 Task: Open Card Webinar Planning in Board Customer Retention Program Strategy and Execution to Workspace Customer Relationship Management and add a team member Softage.2@softage.net, a label Orange, a checklist Creative Writing, an attachment from Trello, a color Orange and finally, add a card description 'Finalize budget for upcoming project' and a comment 'This task presents an opportunity to demonstrate our communication and collaboration skills, working effectively with others to achieve a common goal.'. Add a start date 'Jan 12, 1900' with a due date 'Jan 19, 1900'
Action: Mouse moved to (89, 281)
Screenshot: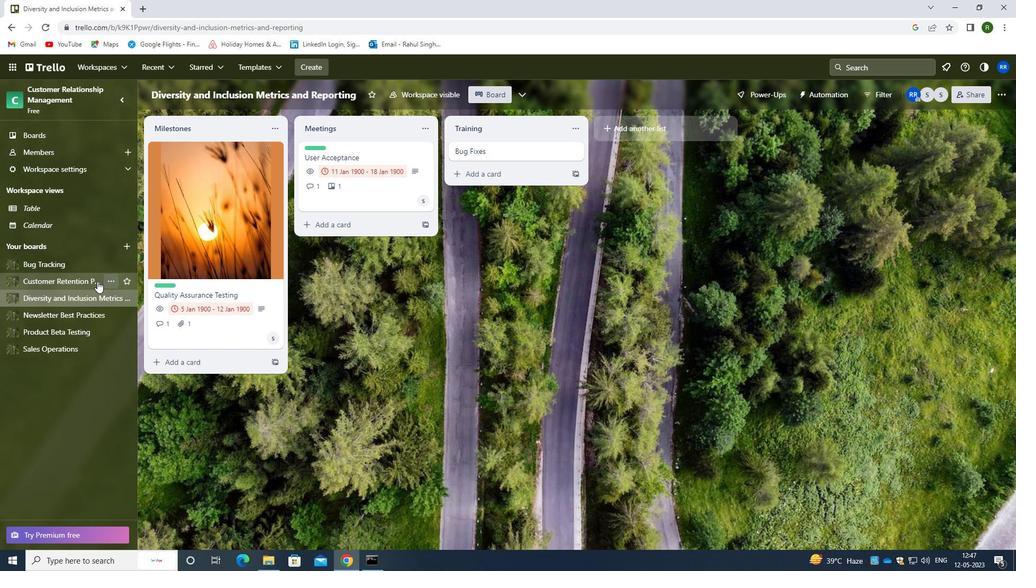 
Action: Mouse pressed left at (89, 281)
Screenshot: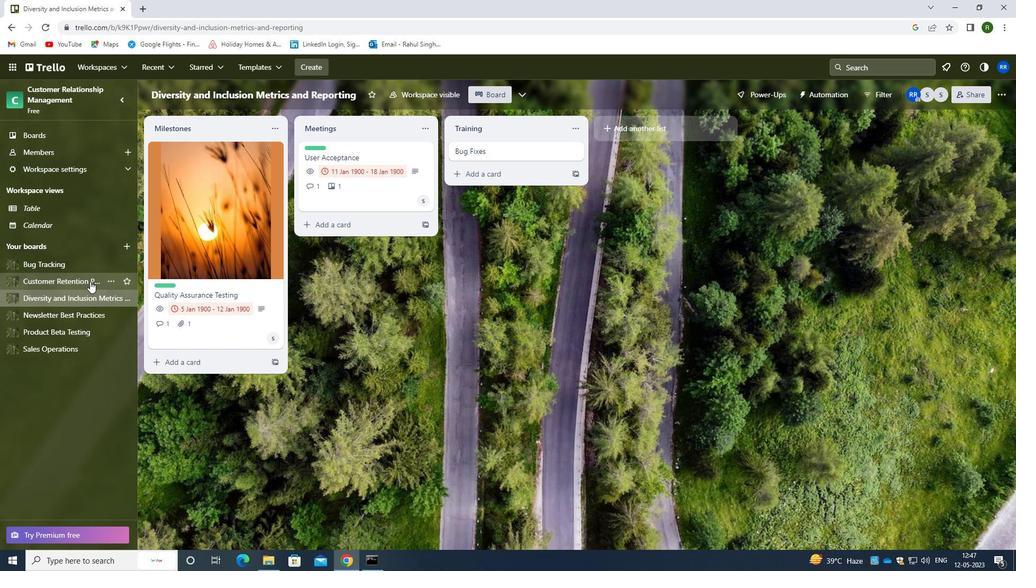 
Action: Mouse moved to (425, 151)
Screenshot: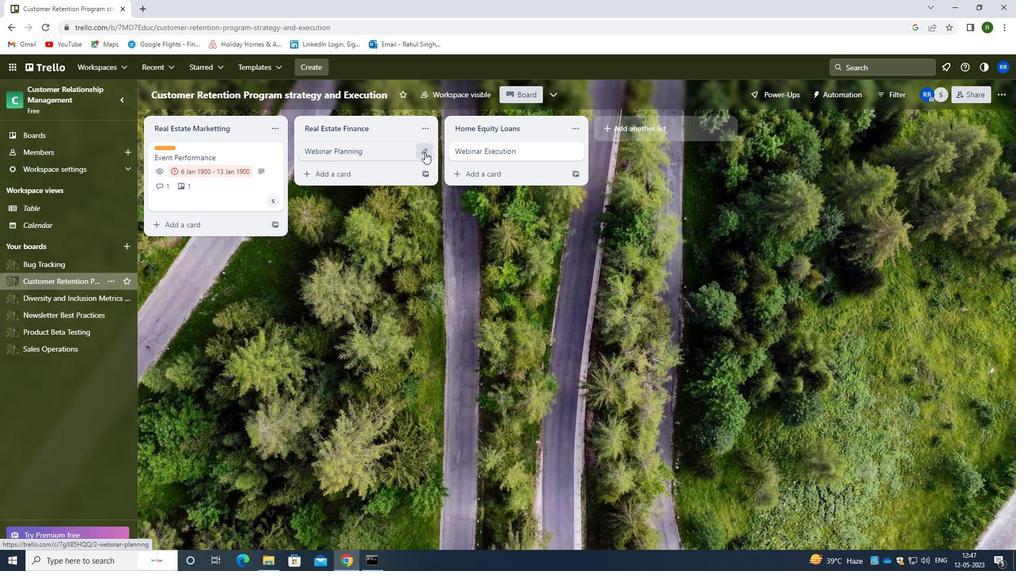 
Action: Mouse pressed left at (425, 151)
Screenshot: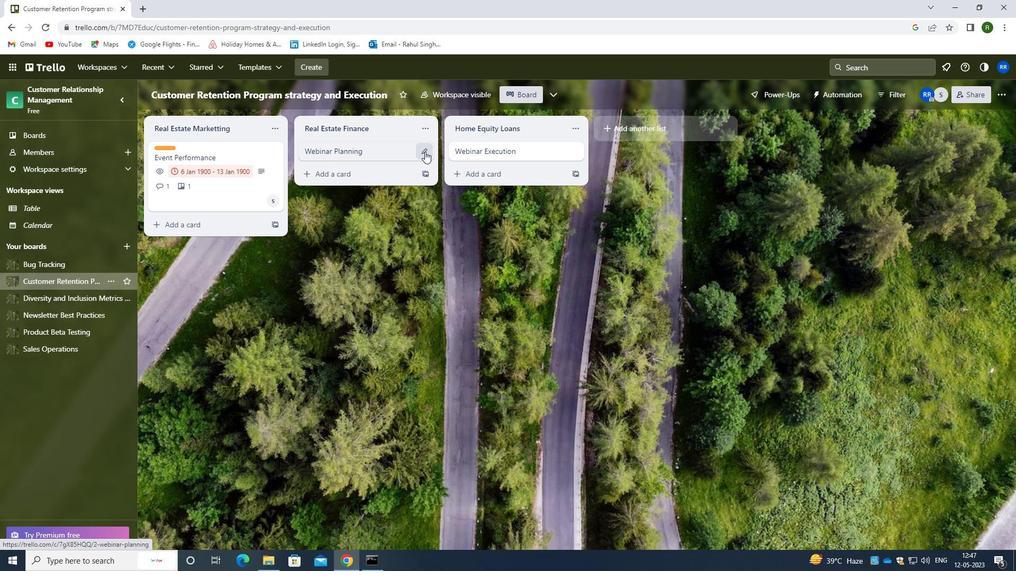 
Action: Mouse moved to (471, 150)
Screenshot: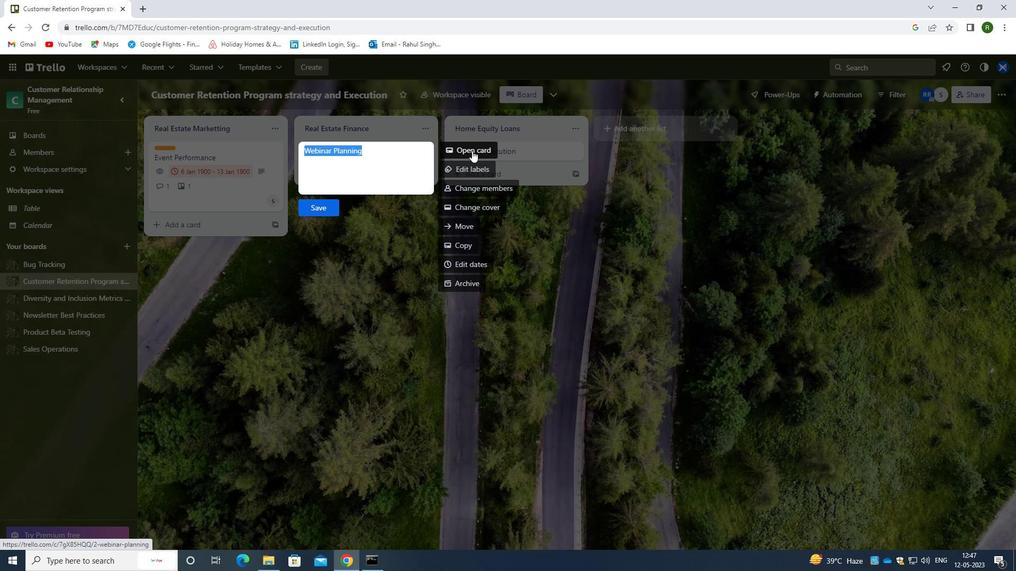 
Action: Mouse pressed left at (471, 150)
Screenshot: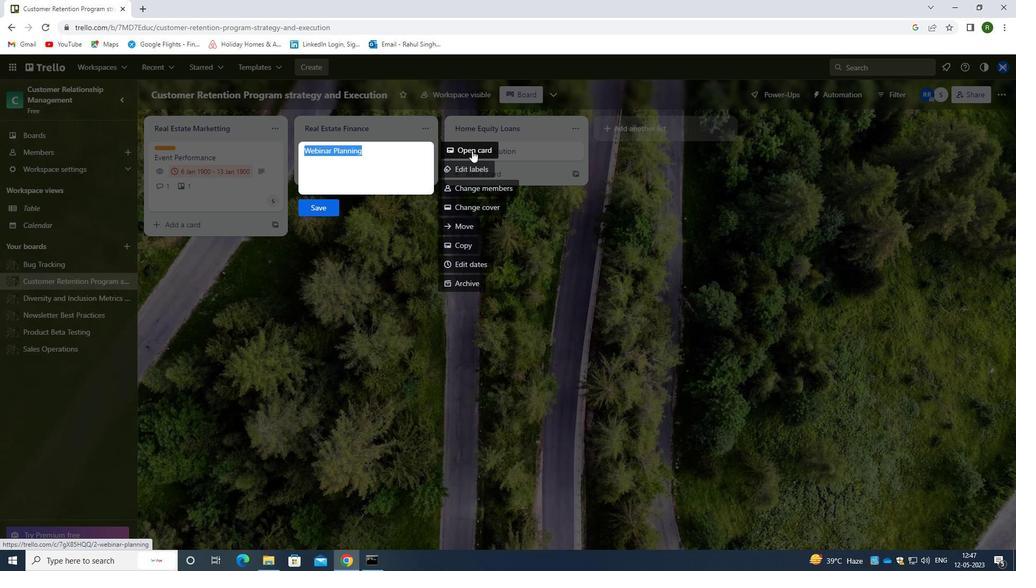 
Action: Mouse moved to (649, 191)
Screenshot: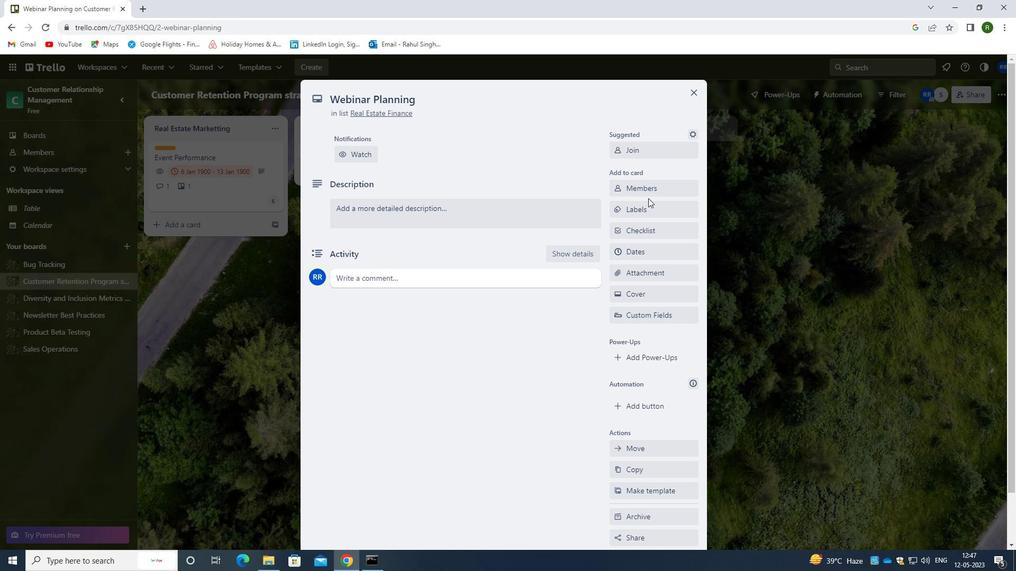
Action: Mouse pressed left at (649, 191)
Screenshot: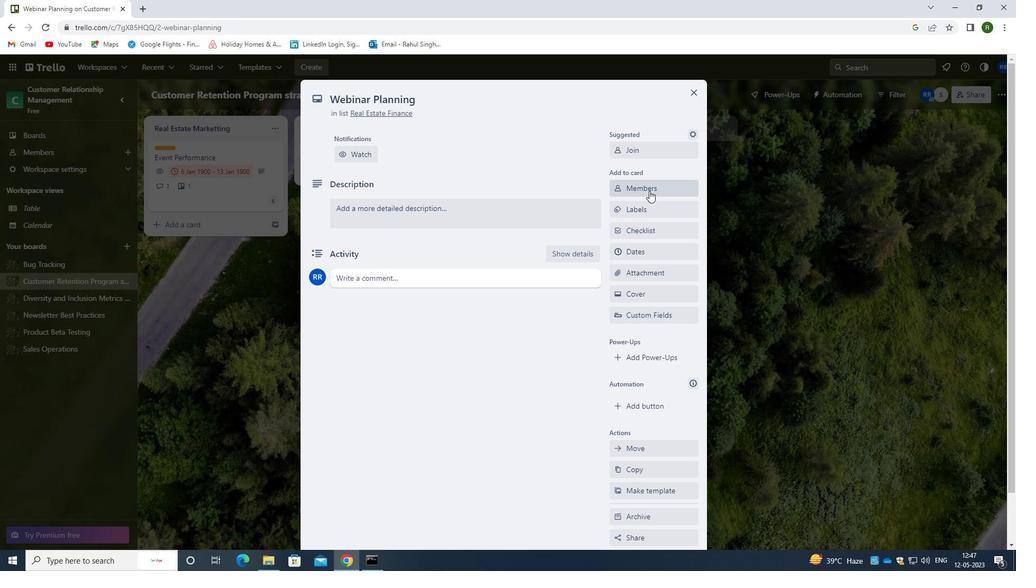 
Action: Mouse moved to (663, 240)
Screenshot: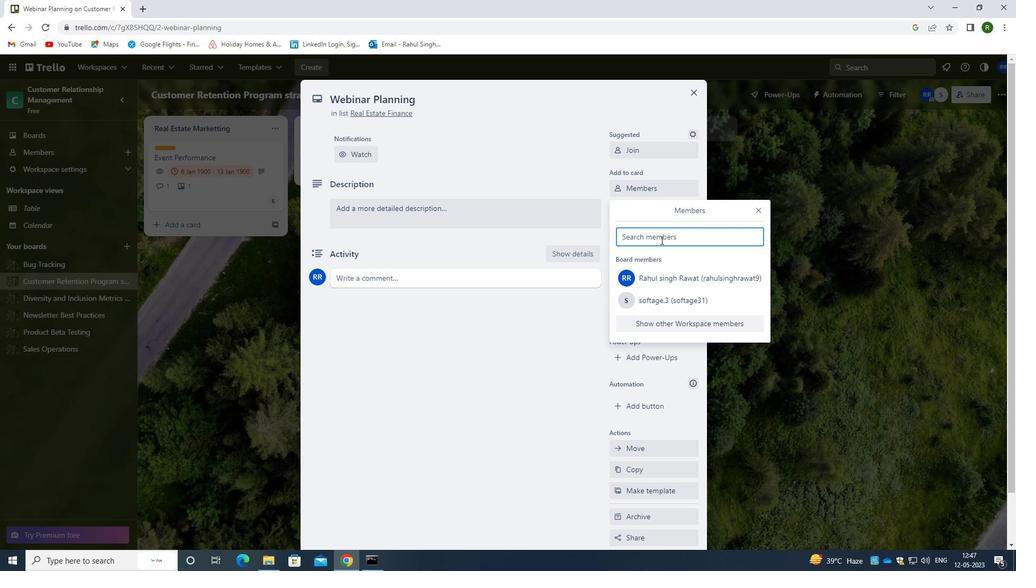 
Action: Key pressed <Key.caps_lock>s<Key.caps_lock>oftage.3<Key.shift>@SOFTAGE.NET
Screenshot: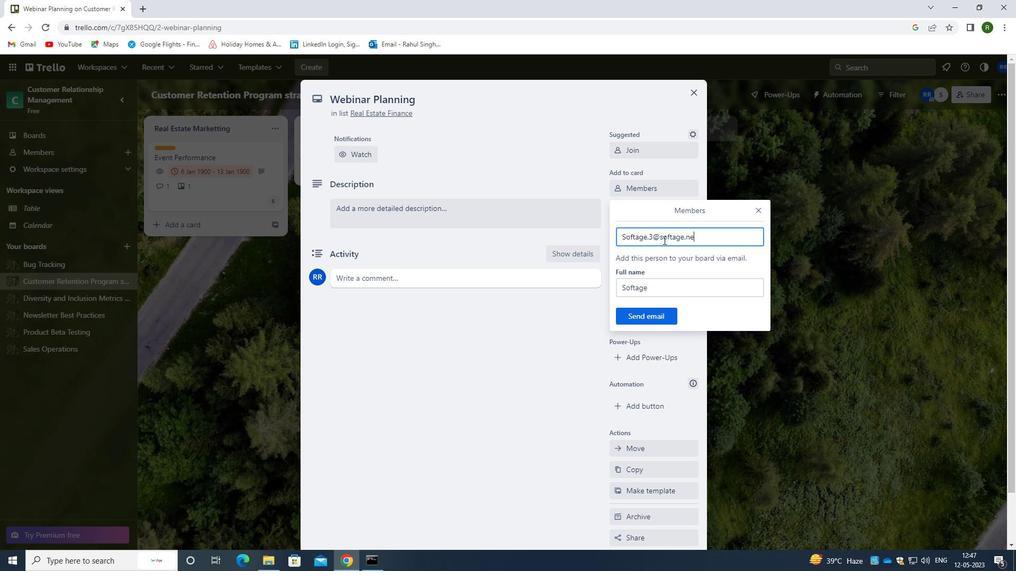 
Action: Mouse moved to (648, 324)
Screenshot: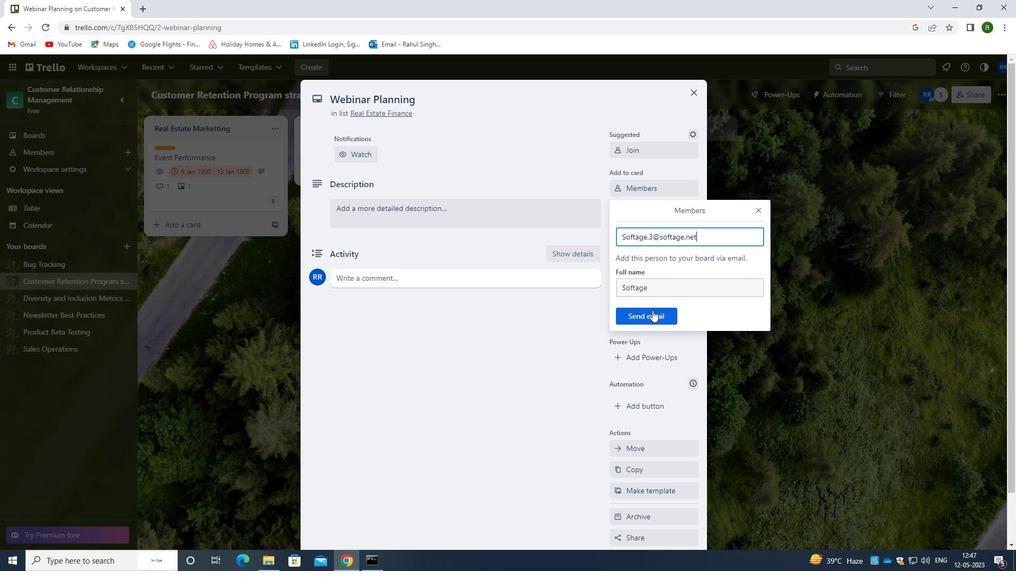 
Action: Mouse pressed left at (648, 324)
Screenshot: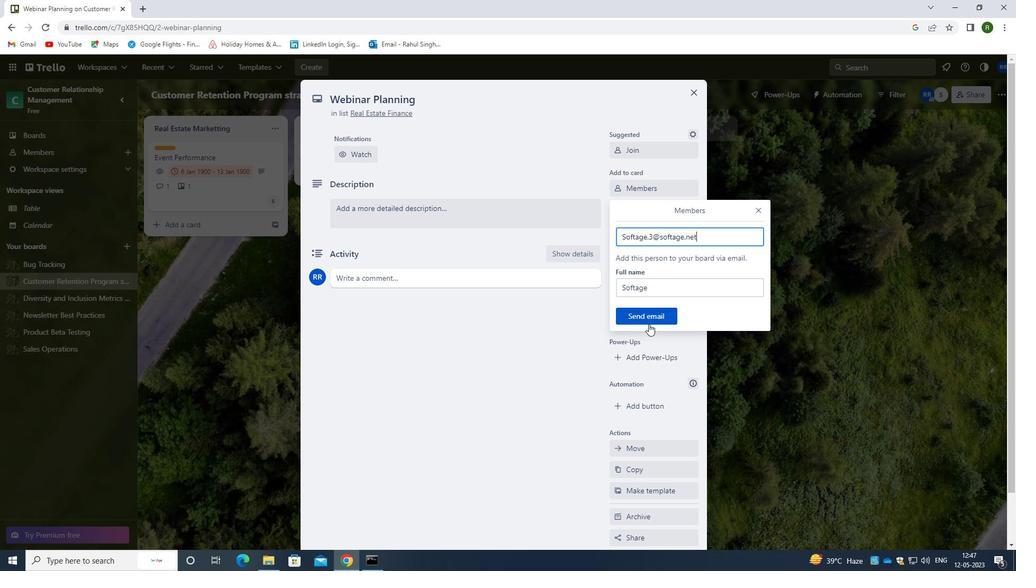 
Action: Mouse moved to (644, 208)
Screenshot: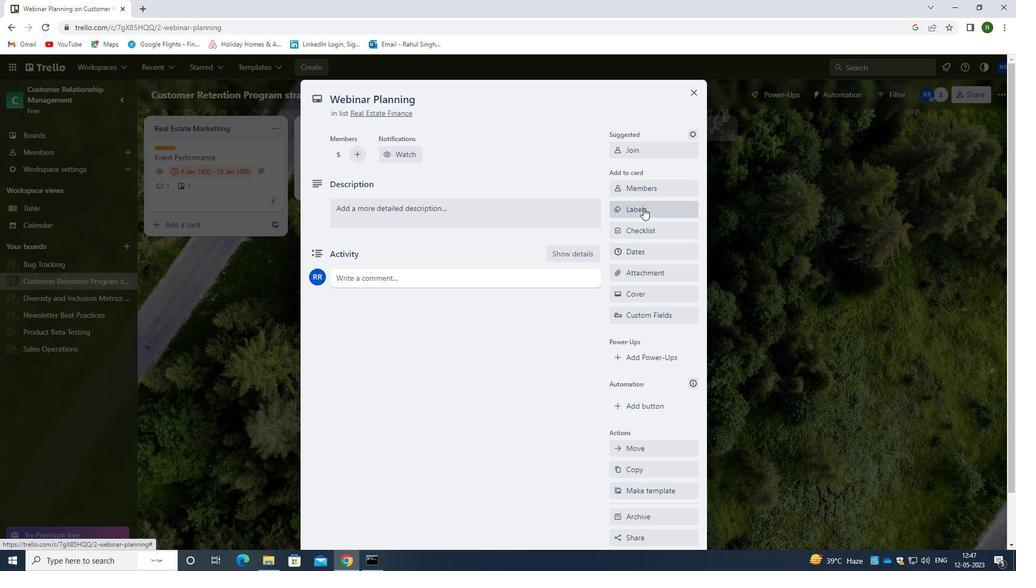
Action: Mouse pressed left at (644, 208)
Screenshot: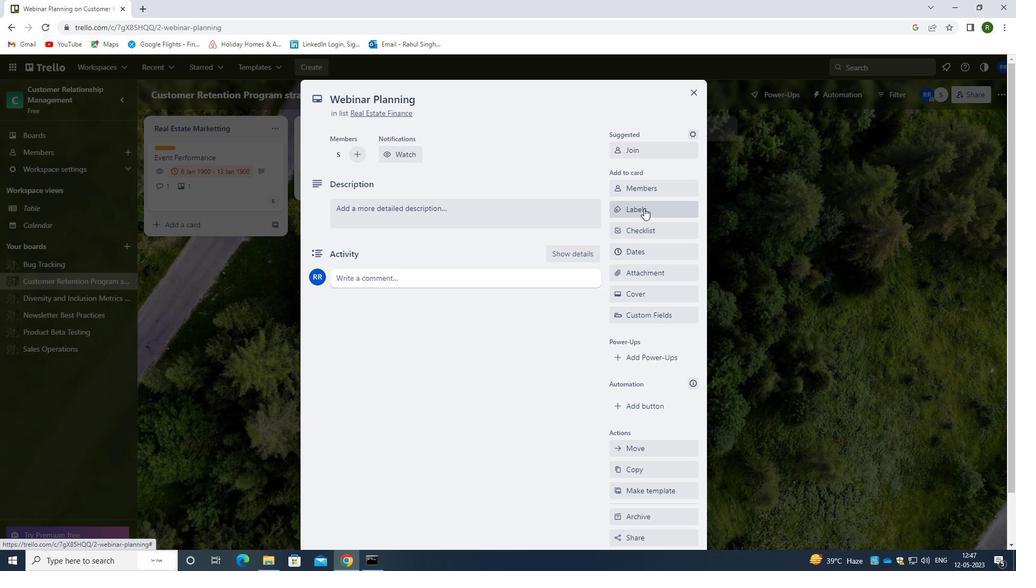 
Action: Mouse moved to (644, 209)
Screenshot: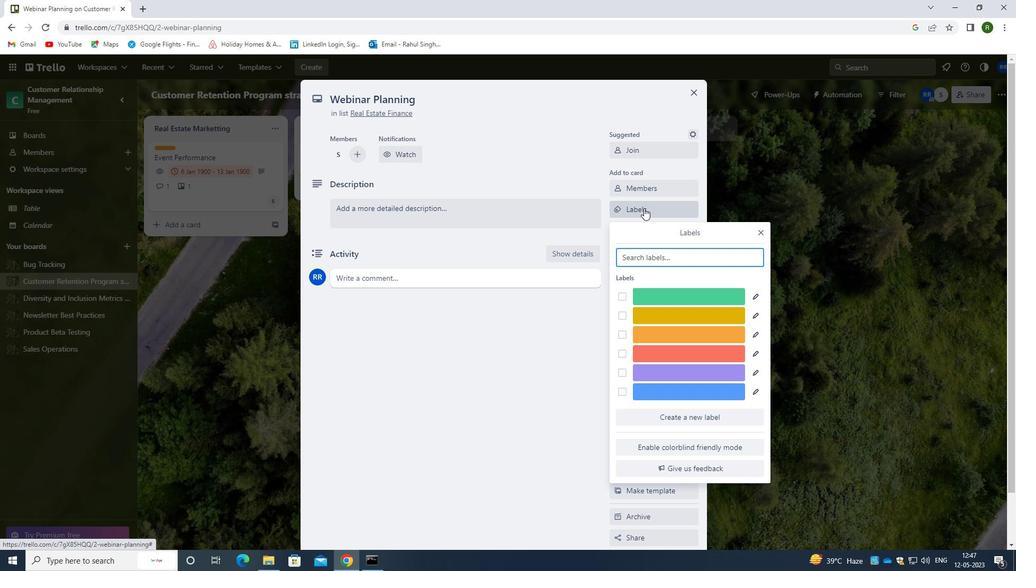 
Action: Key pressed ORANGE
Screenshot: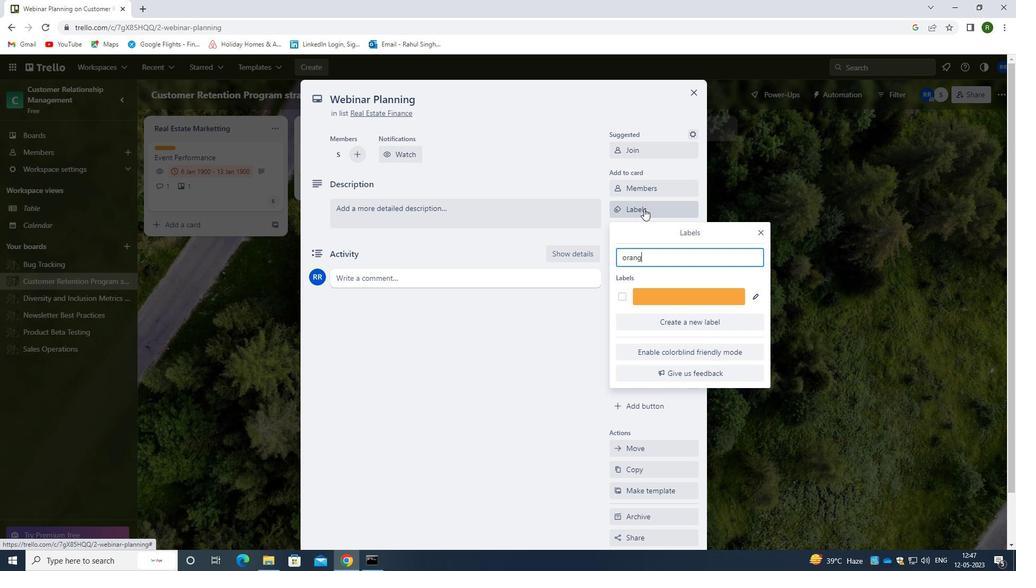 
Action: Mouse moved to (618, 295)
Screenshot: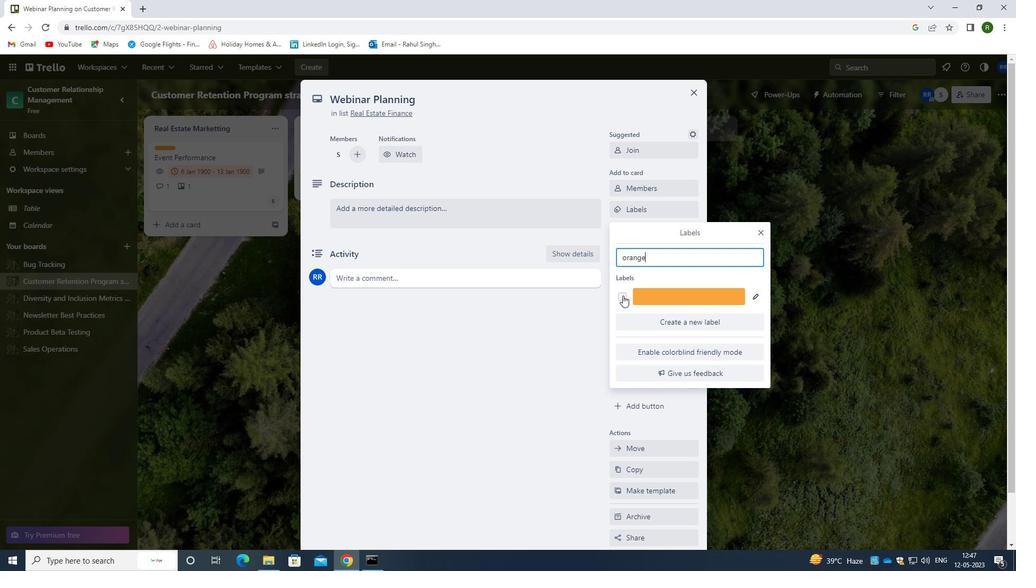 
Action: Mouse pressed left at (618, 295)
Screenshot: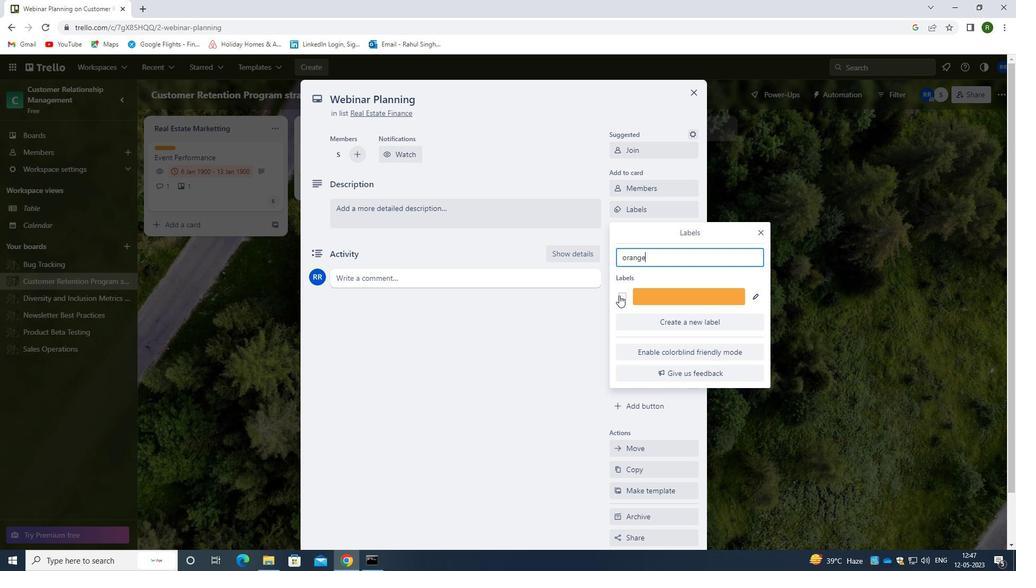 
Action: Mouse moved to (580, 338)
Screenshot: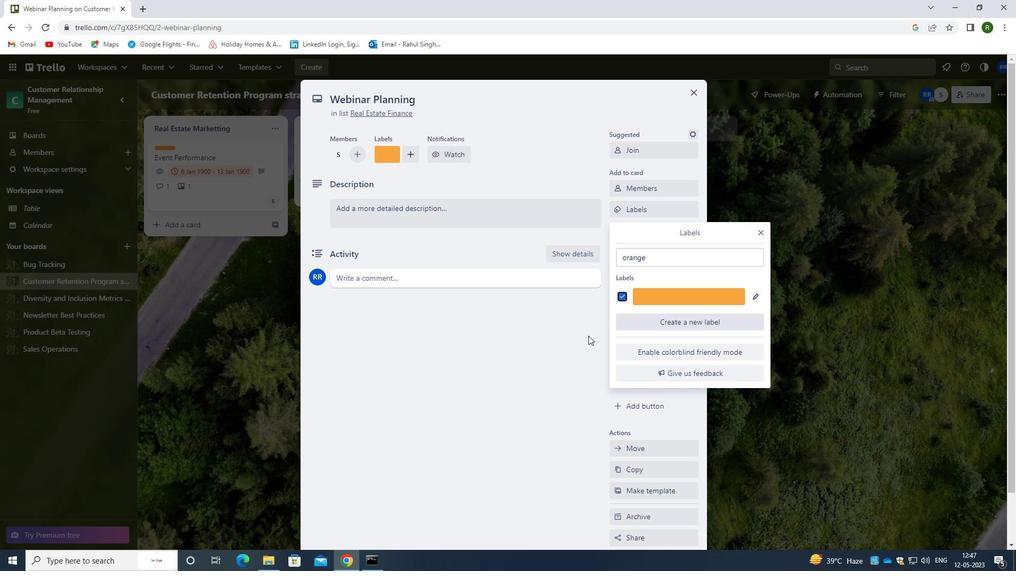 
Action: Mouse pressed left at (580, 338)
Screenshot: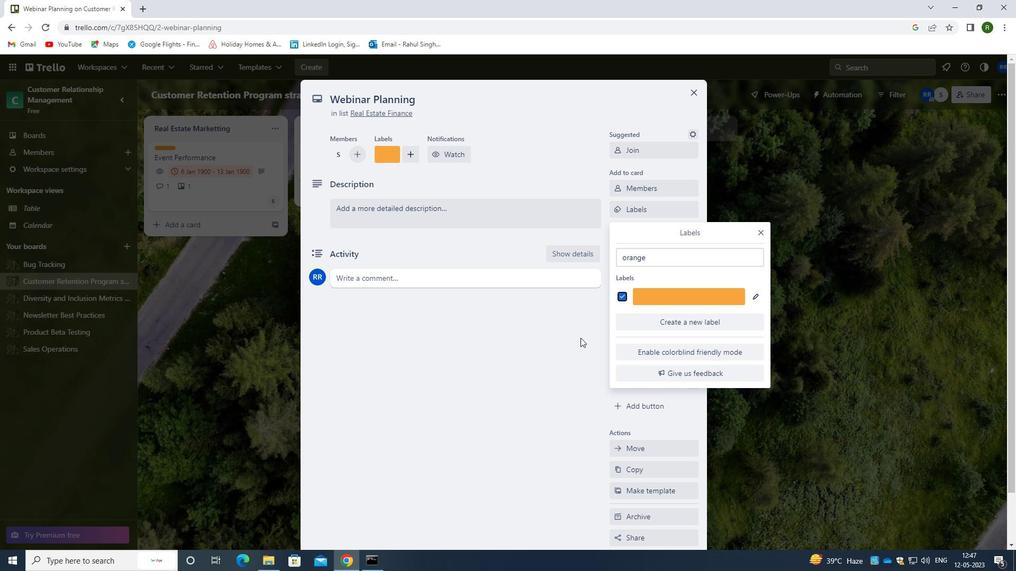 
Action: Mouse moved to (653, 230)
Screenshot: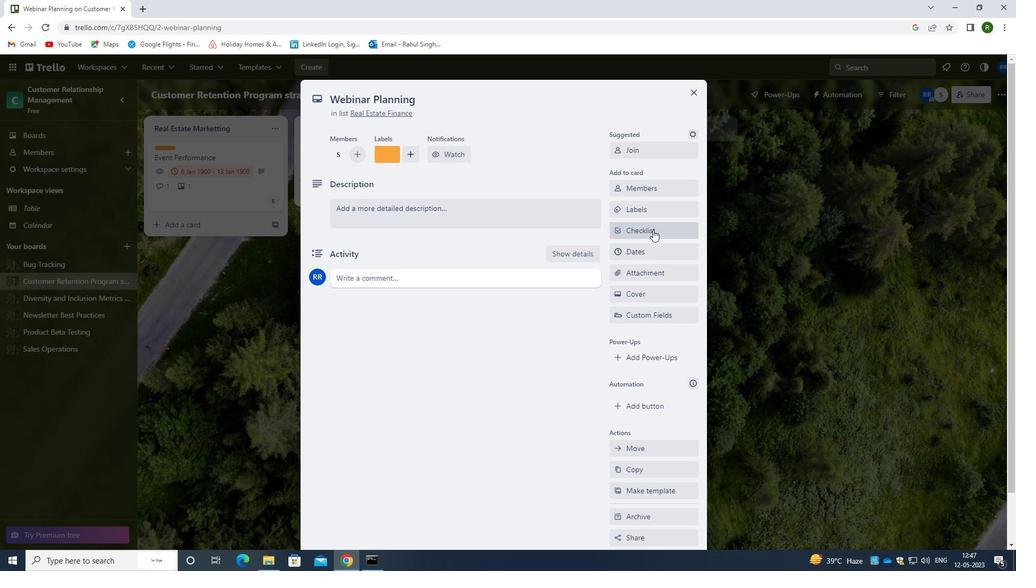 
Action: Mouse pressed left at (653, 230)
Screenshot: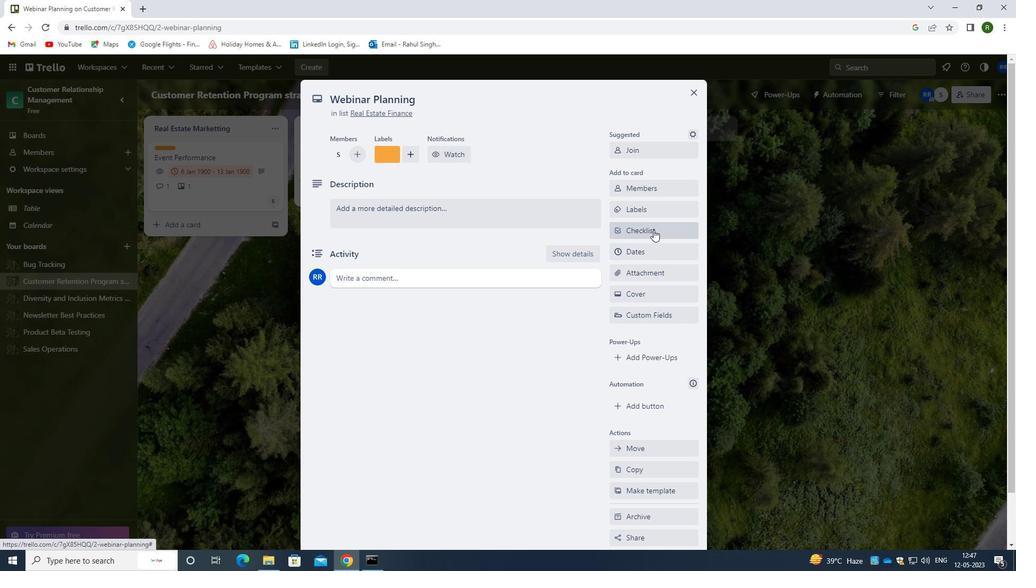 
Action: Mouse moved to (645, 247)
Screenshot: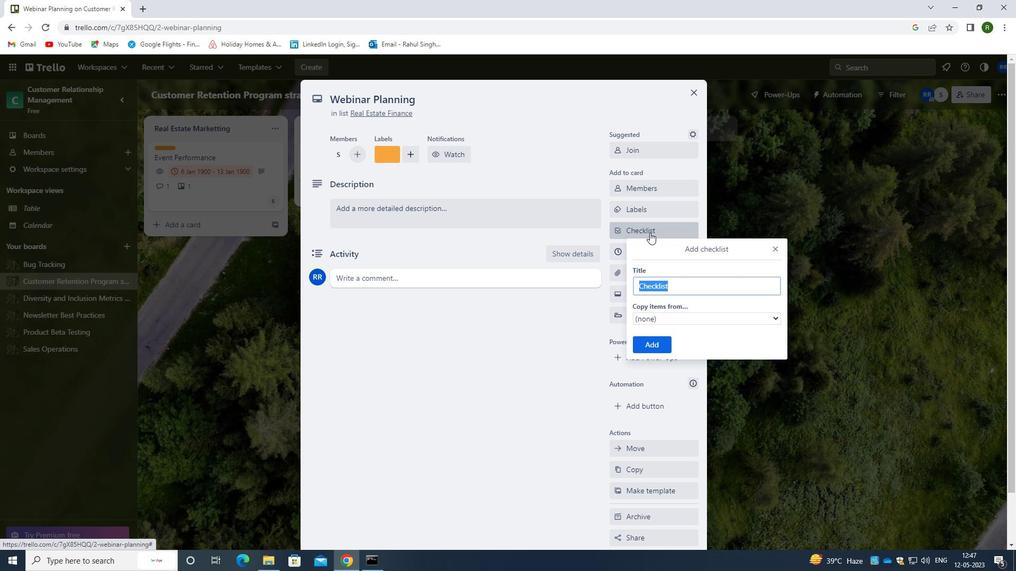 
Action: Key pressed <Key.backspace><Key.shift>CREATIVE<Key.space><Key.shift>WRITING
Screenshot: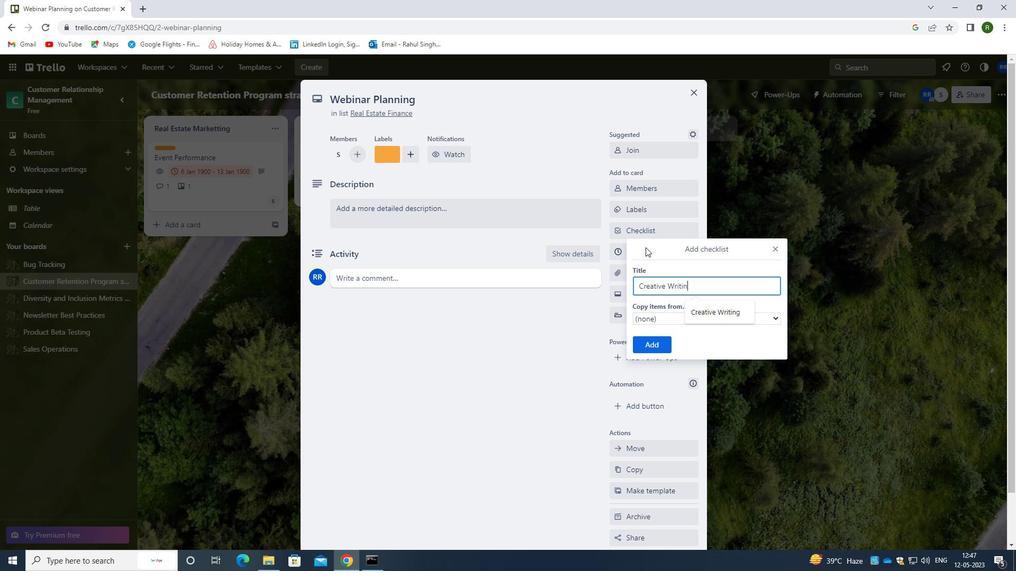 
Action: Mouse moved to (657, 344)
Screenshot: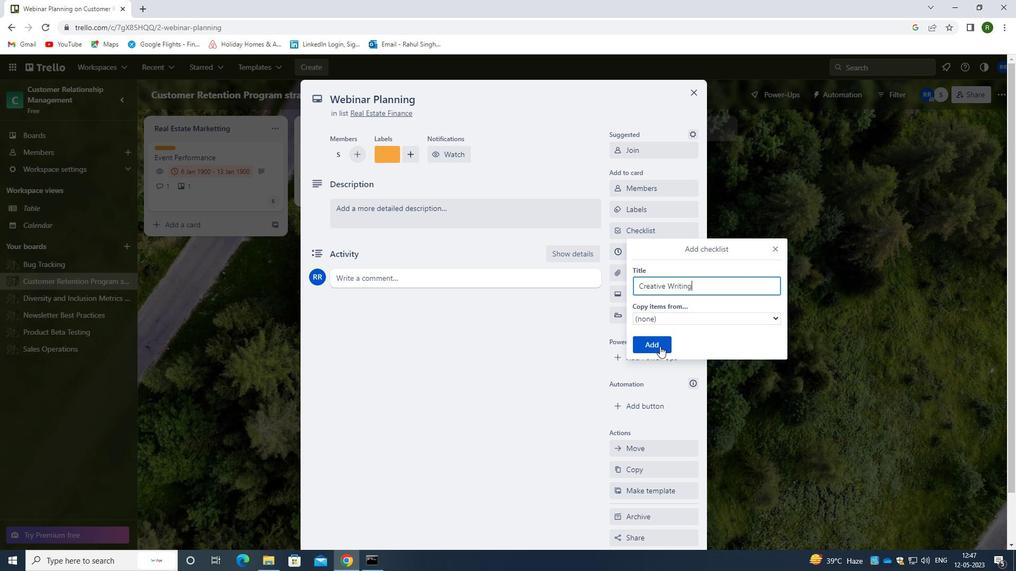 
Action: Mouse pressed left at (657, 344)
Screenshot: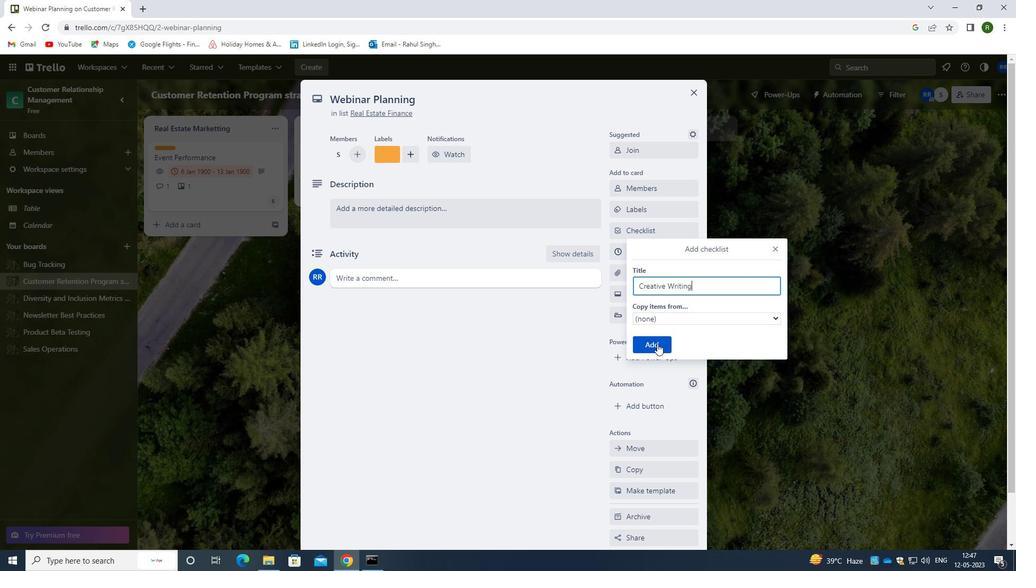 
Action: Mouse moved to (646, 270)
Screenshot: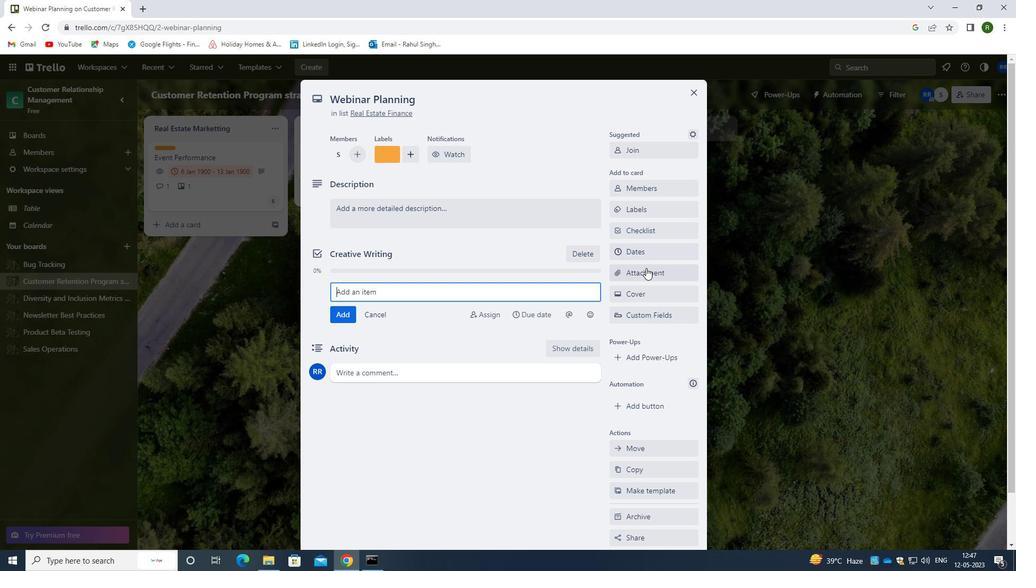 
Action: Mouse pressed left at (646, 270)
Screenshot: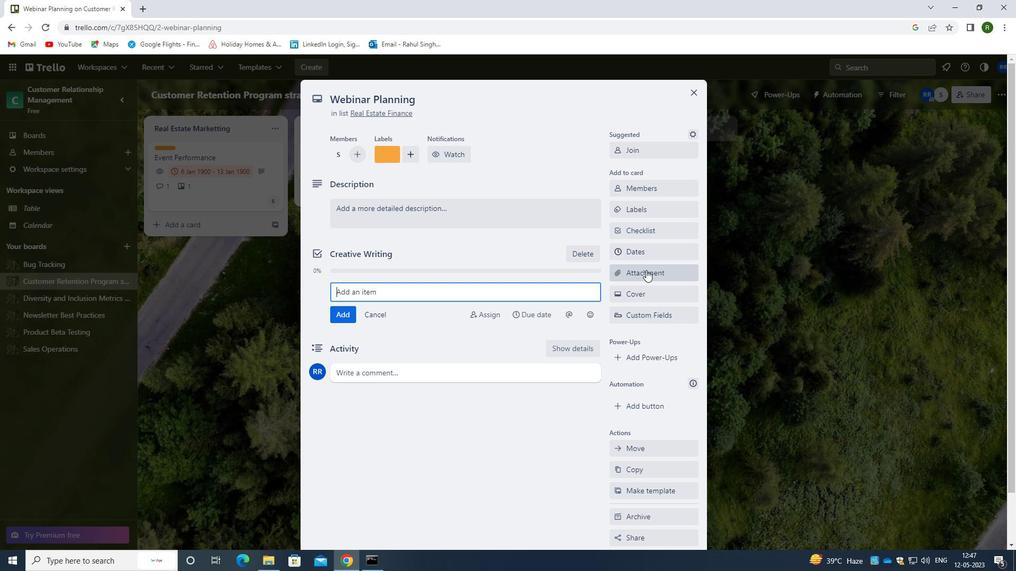 
Action: Mouse moved to (647, 338)
Screenshot: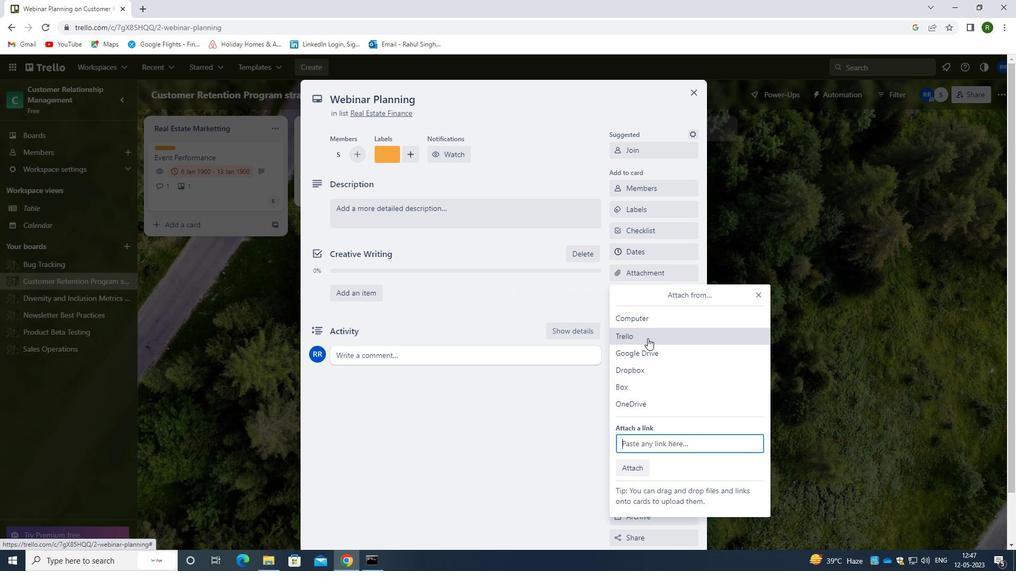 
Action: Mouse pressed left at (647, 338)
Screenshot: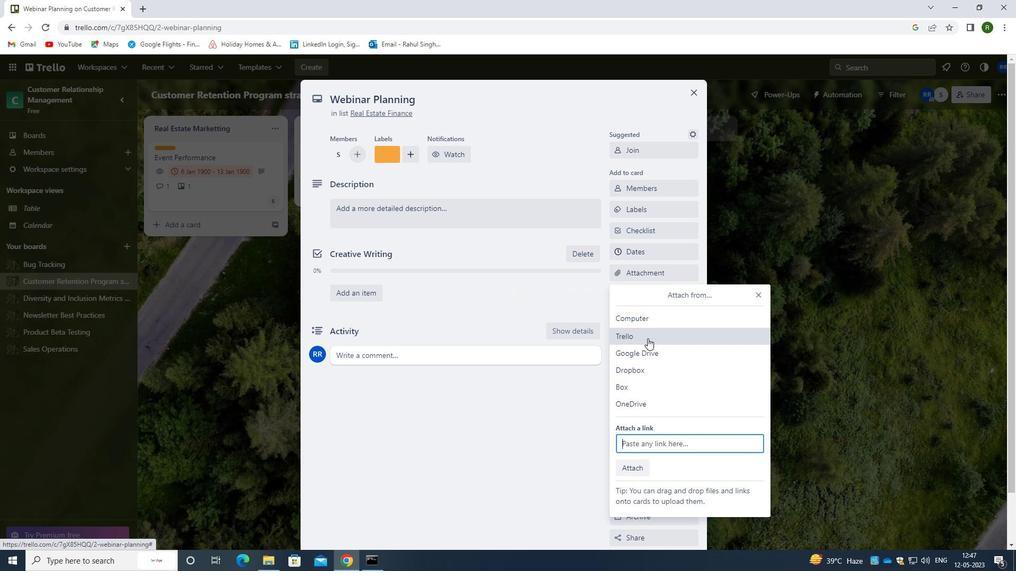 
Action: Mouse moved to (672, 501)
Screenshot: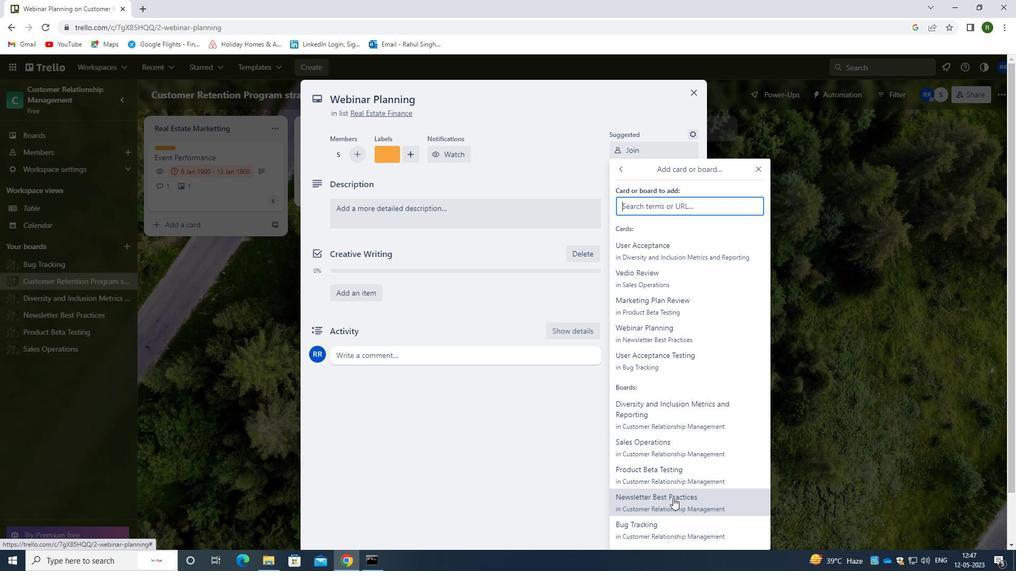 
Action: Mouse pressed left at (672, 501)
Screenshot: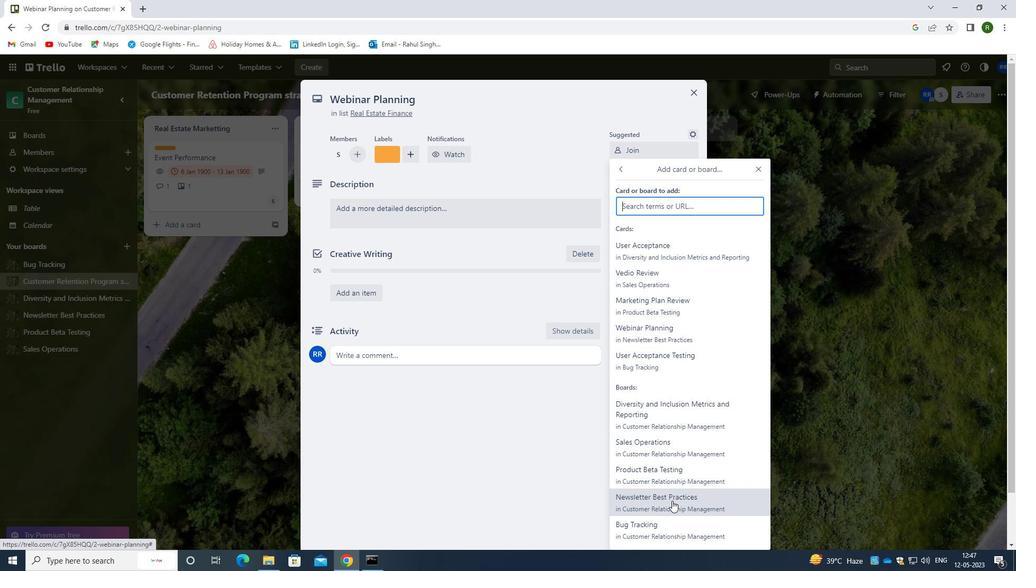 
Action: Mouse moved to (566, 323)
Screenshot: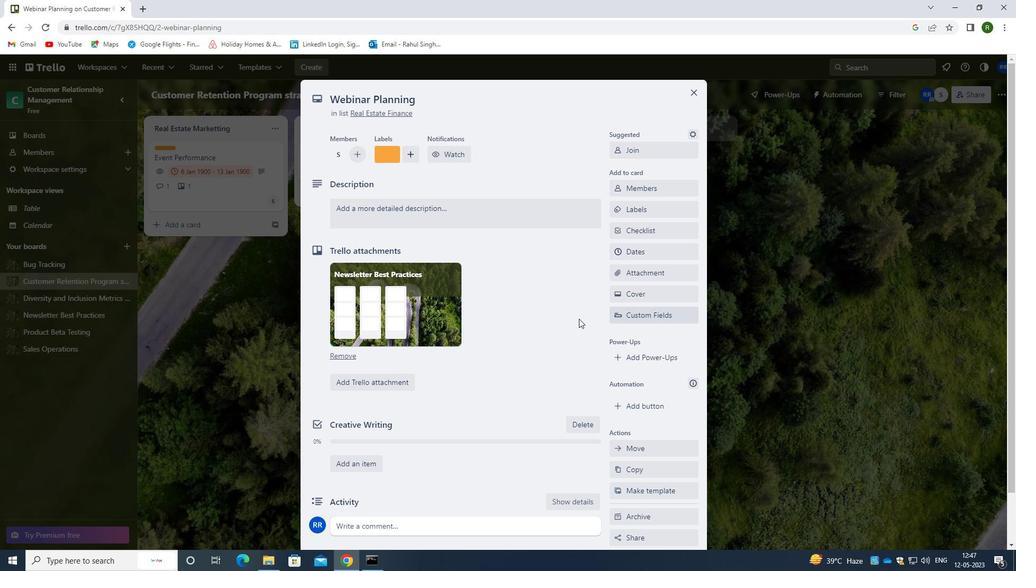
Action: Mouse scrolled (566, 323) with delta (0, 0)
Screenshot: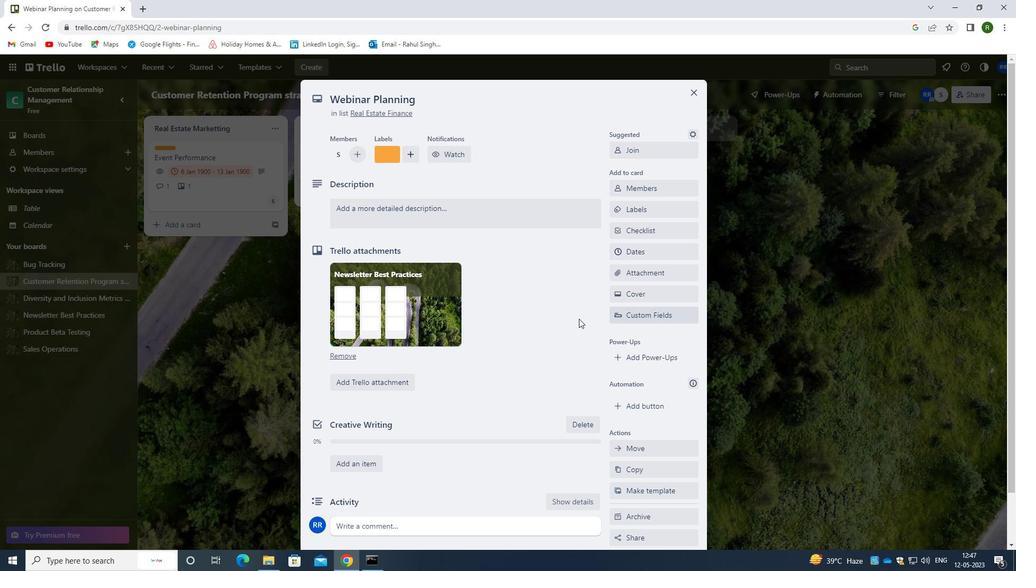
Action: Mouse moved to (549, 327)
Screenshot: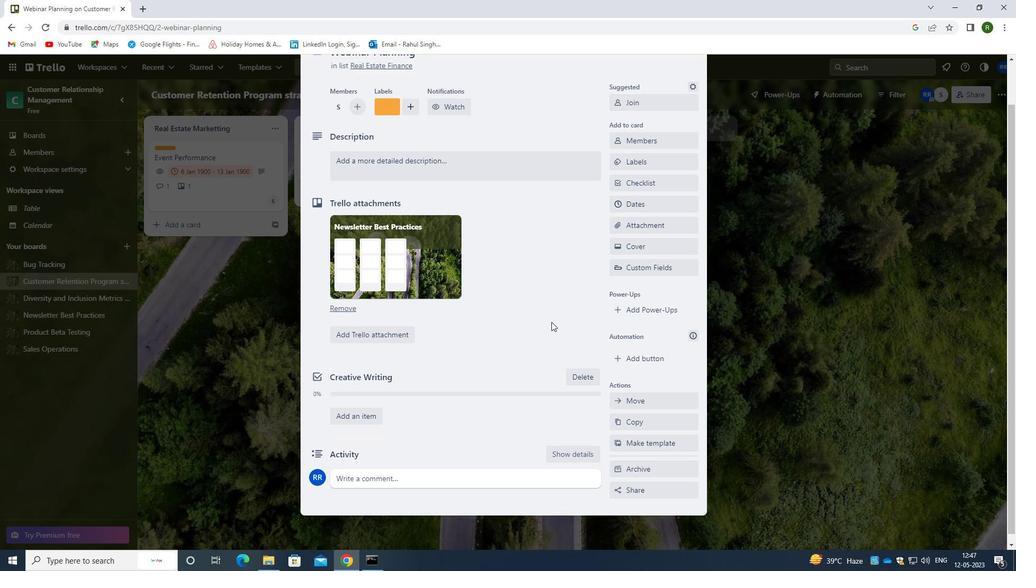 
Action: Mouse scrolled (549, 327) with delta (0, 0)
Screenshot: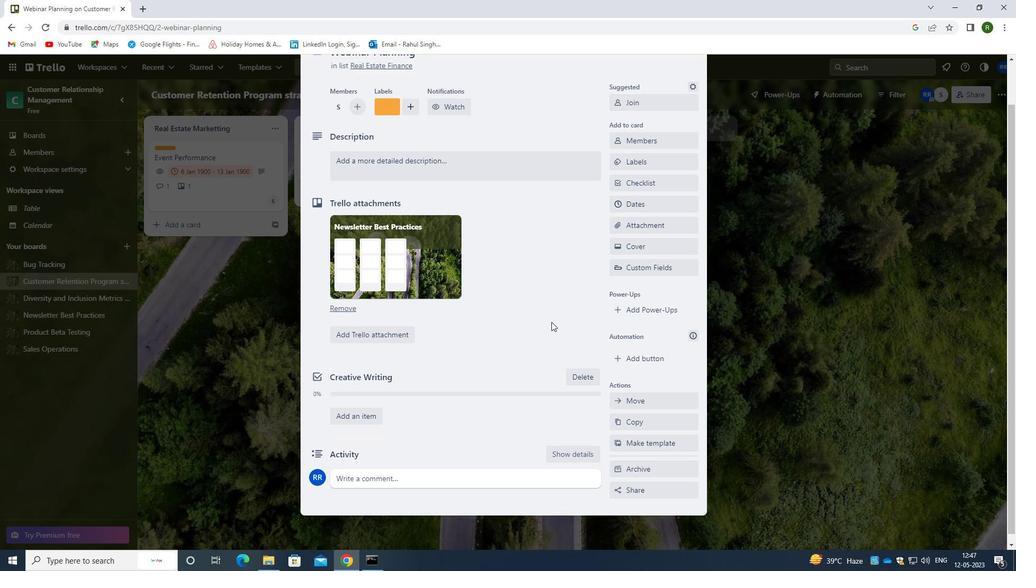 
Action: Mouse moved to (548, 327)
Screenshot: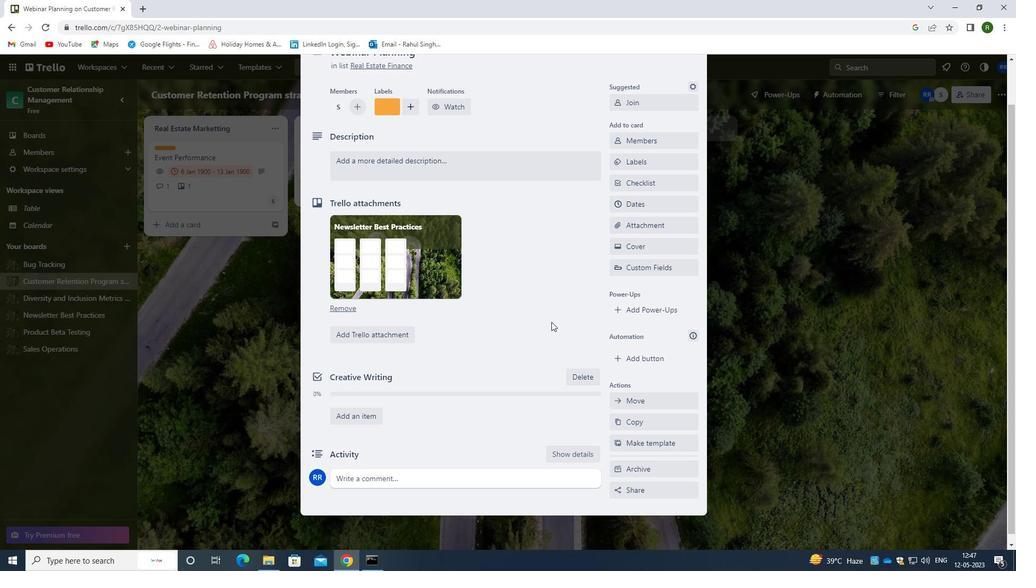 
Action: Mouse scrolled (548, 327) with delta (0, 0)
Screenshot: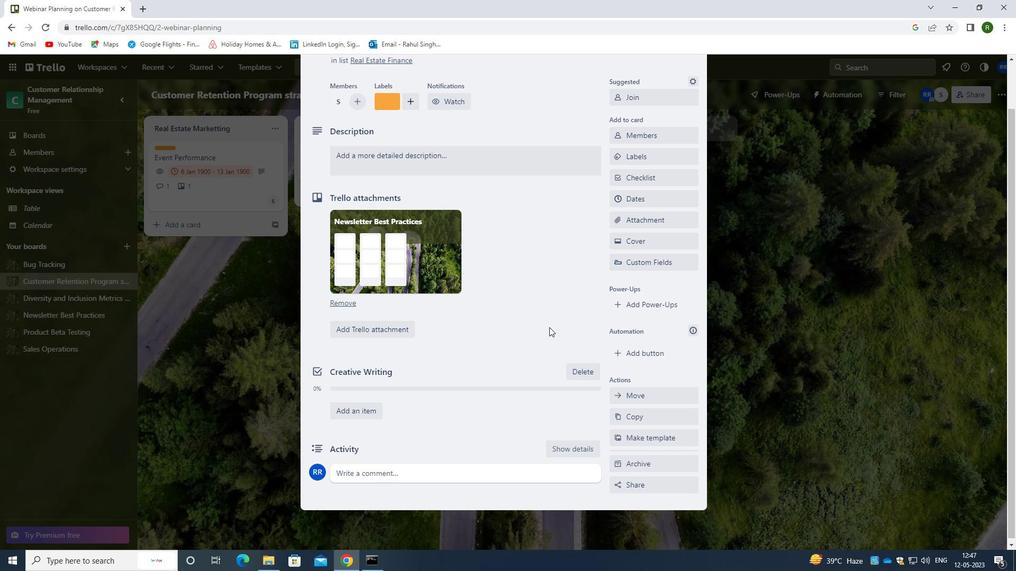 
Action: Mouse moved to (556, 262)
Screenshot: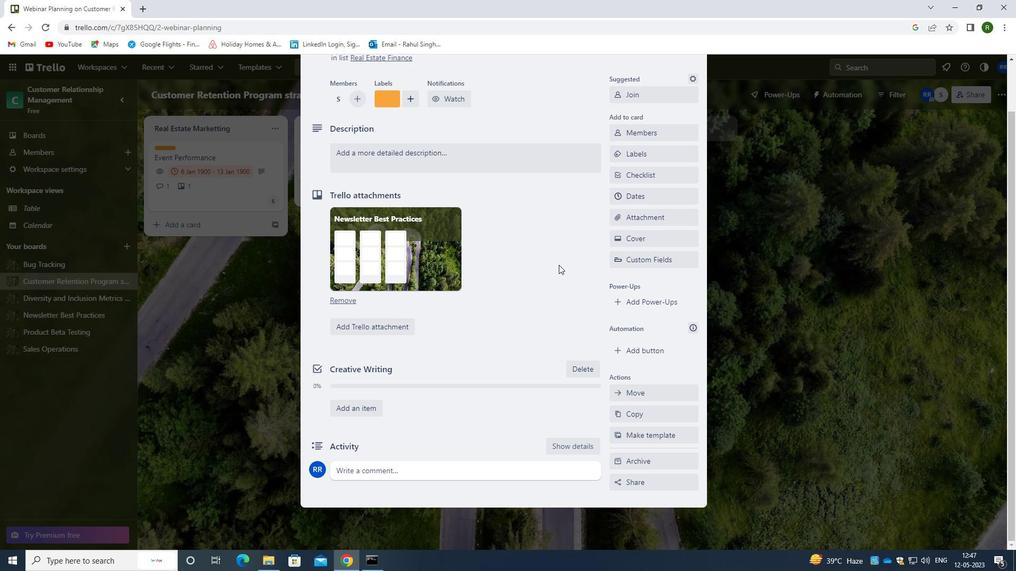 
Action: Mouse scrolled (556, 263) with delta (0, 0)
Screenshot: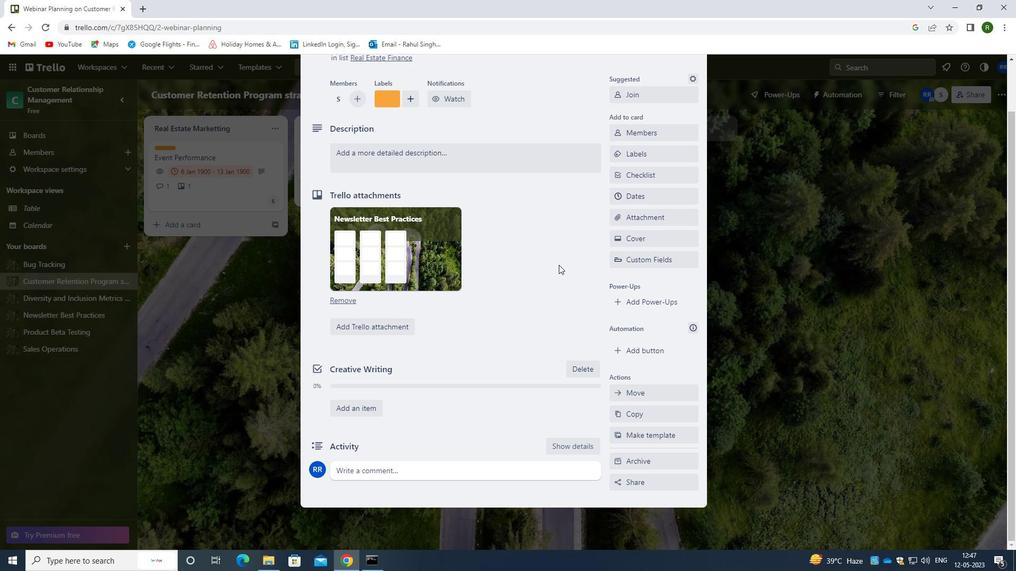 
Action: Mouse moved to (555, 262)
Screenshot: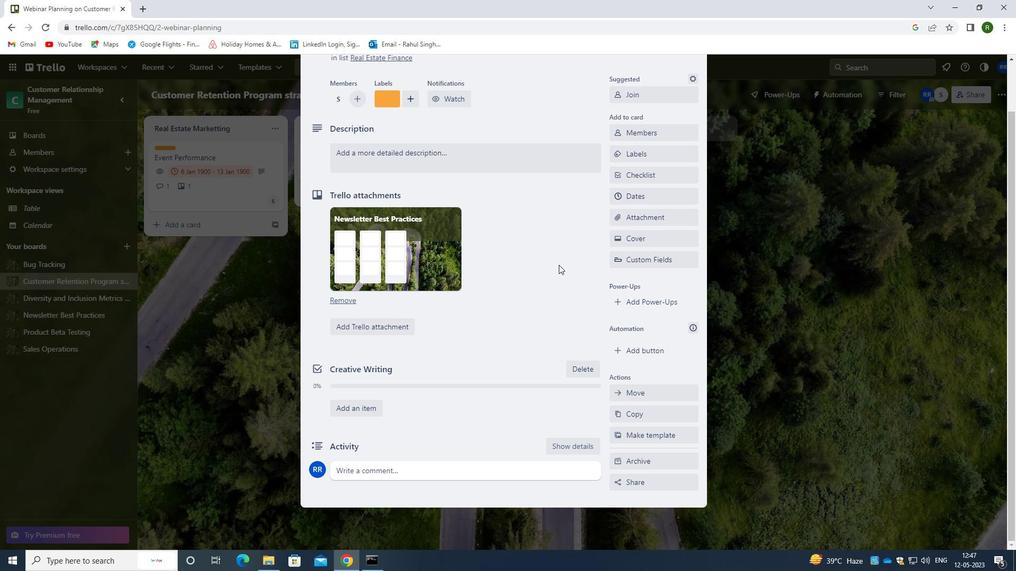 
Action: Mouse scrolled (555, 262) with delta (0, 0)
Screenshot: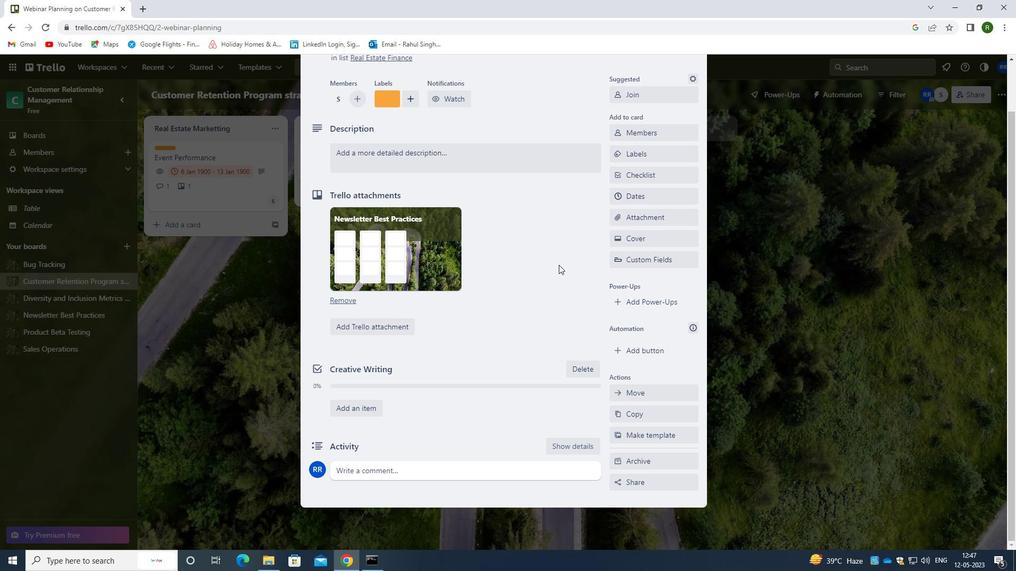 
Action: Mouse moved to (518, 209)
Screenshot: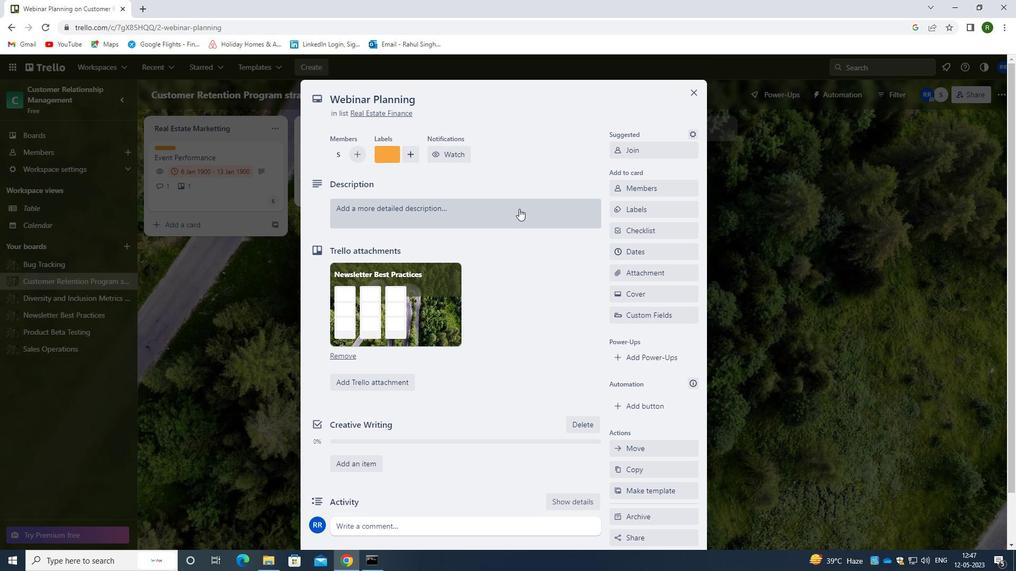 
Action: Mouse pressed left at (518, 209)
Screenshot: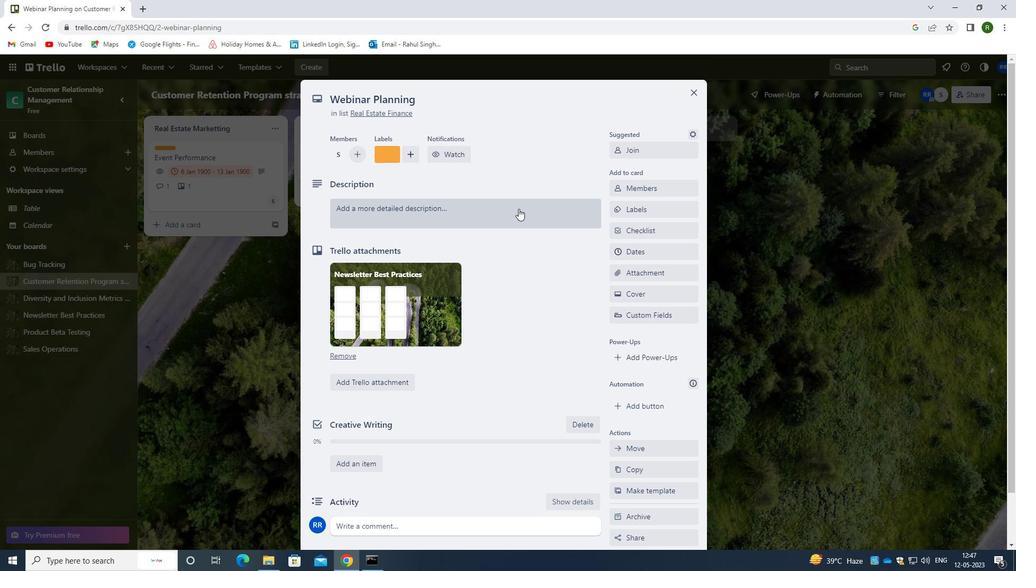 
Action: Mouse moved to (501, 272)
Screenshot: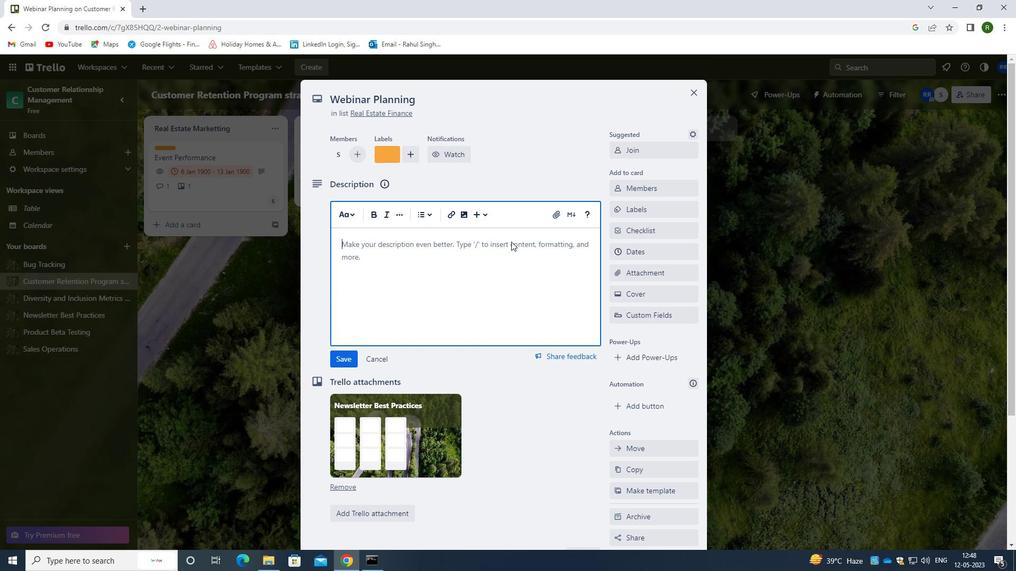 
Action: Mouse pressed left at (501, 272)
Screenshot: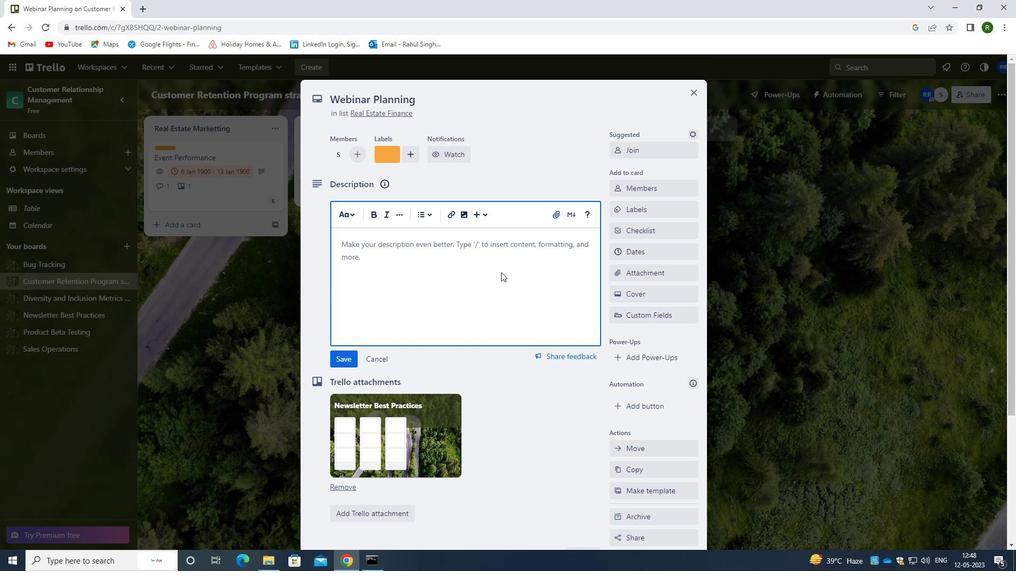 
Action: Key pressed <Key.caps_lock>F<Key.caps_lock>INALIZE<Key.space>BUDGET<Key.space>FOR<Key.space>UPCOMING<Key.space>PROJECT.
Screenshot: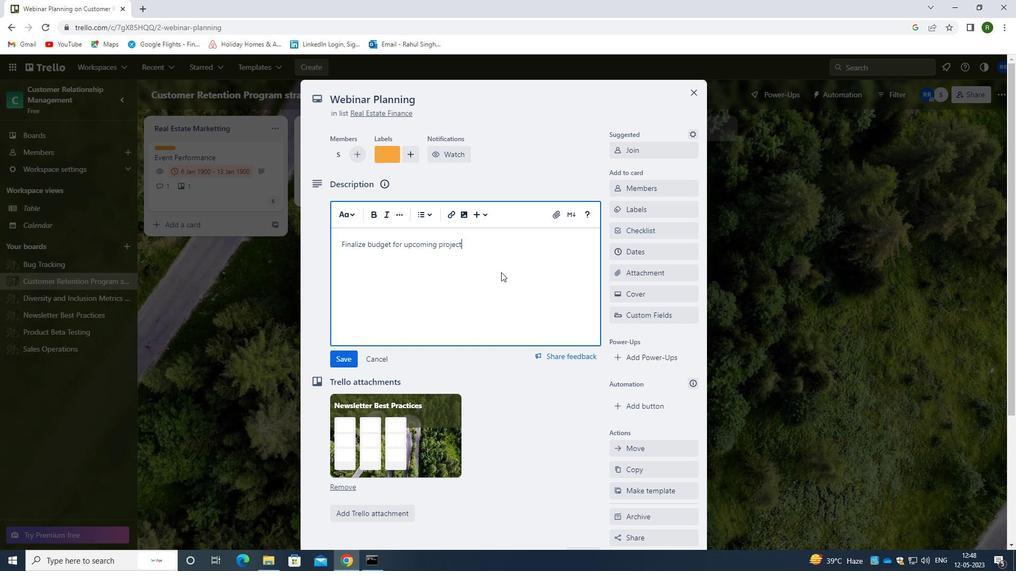 
Action: Mouse moved to (563, 310)
Screenshot: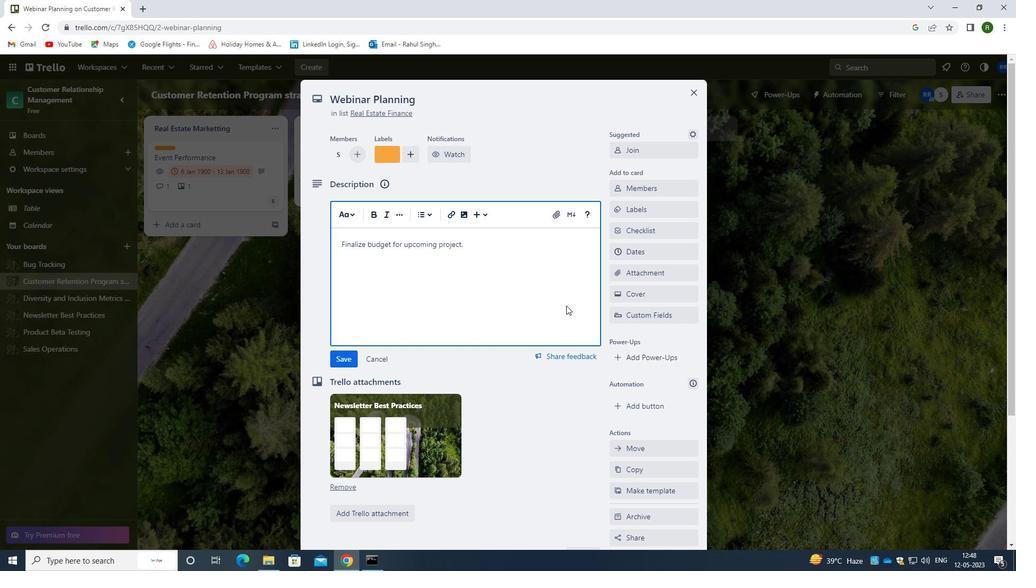 
Action: Mouse scrolled (563, 310) with delta (0, 0)
Screenshot: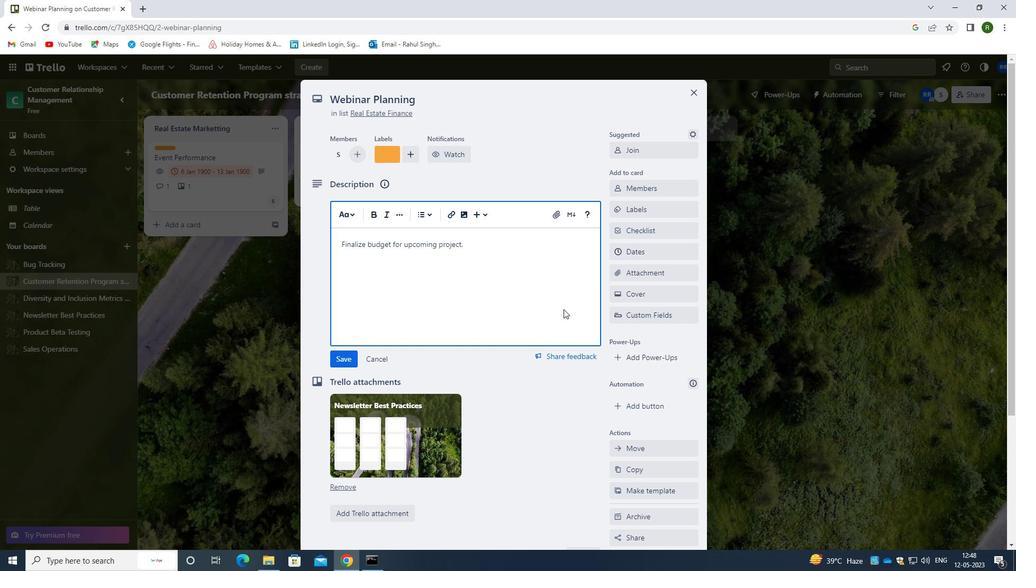 
Action: Mouse moved to (563, 310)
Screenshot: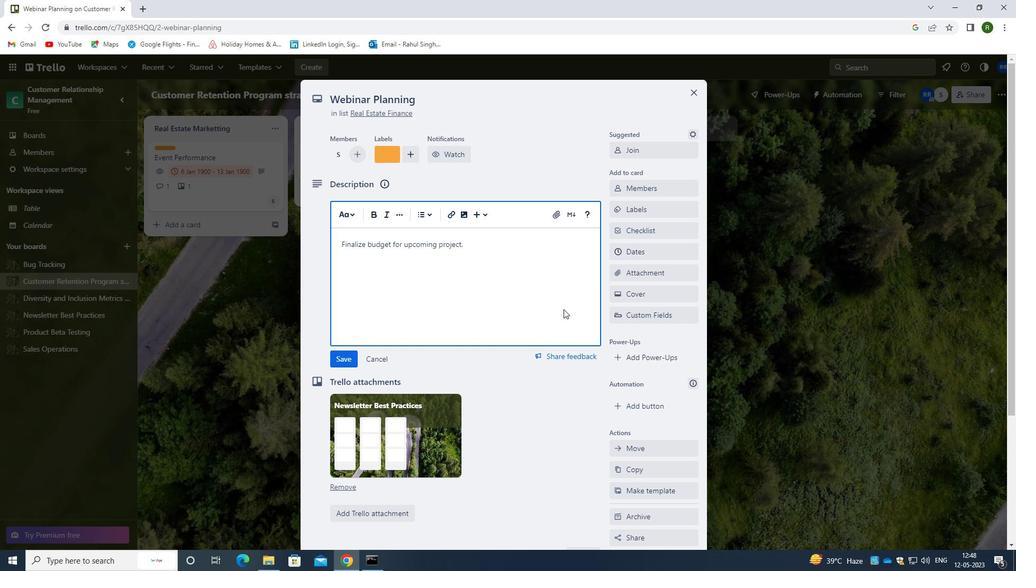 
Action: Mouse scrolled (563, 310) with delta (0, 0)
Screenshot: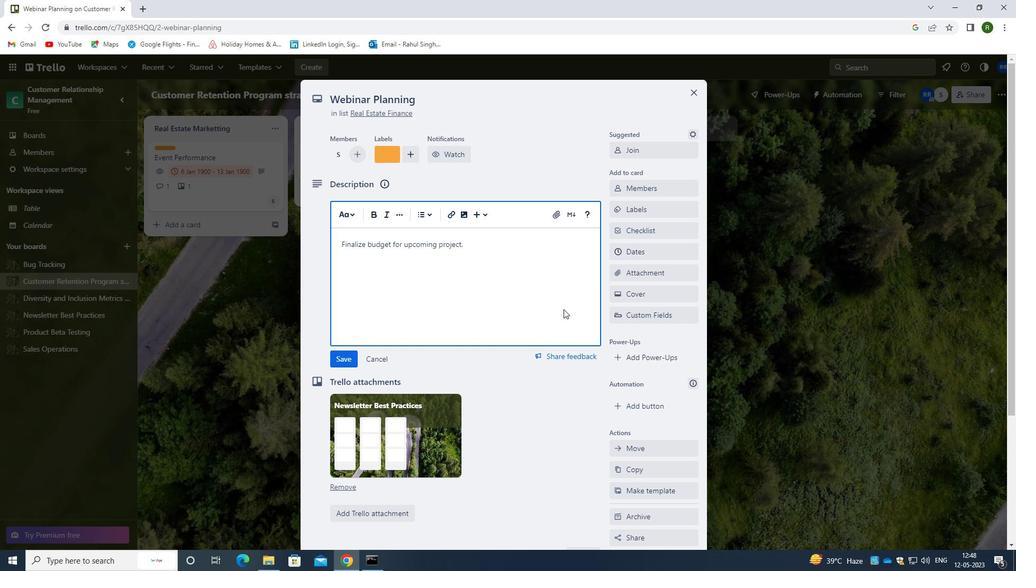 
Action: Mouse moved to (697, 237)
Screenshot: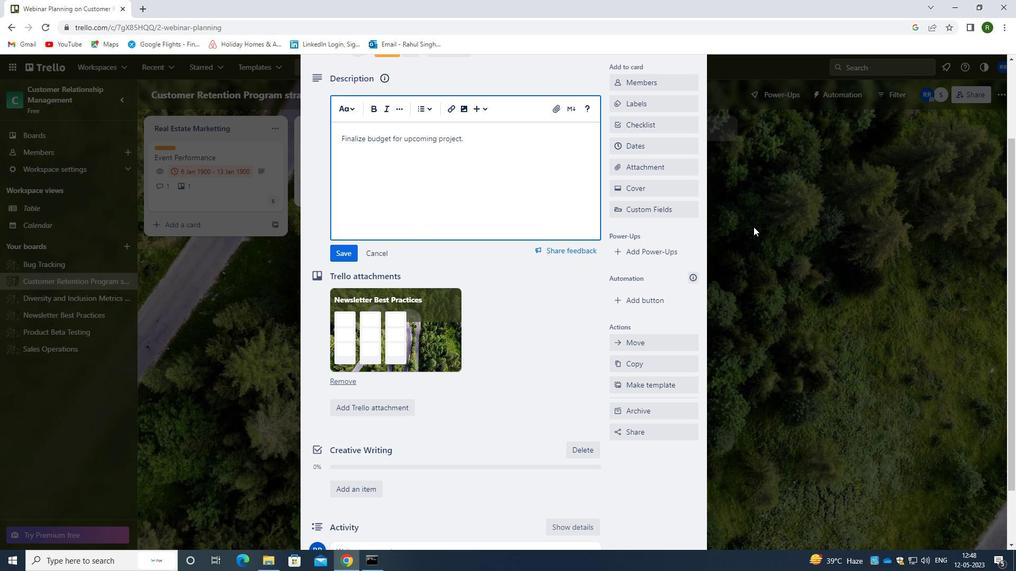 
Action: Mouse scrolled (697, 237) with delta (0, 0)
Screenshot: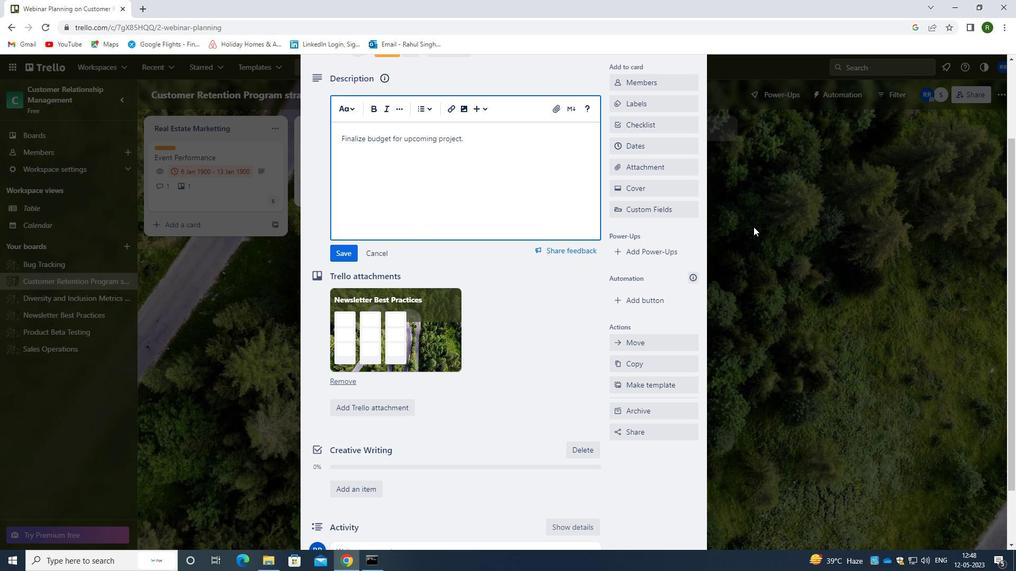 
Action: Mouse moved to (691, 238)
Screenshot: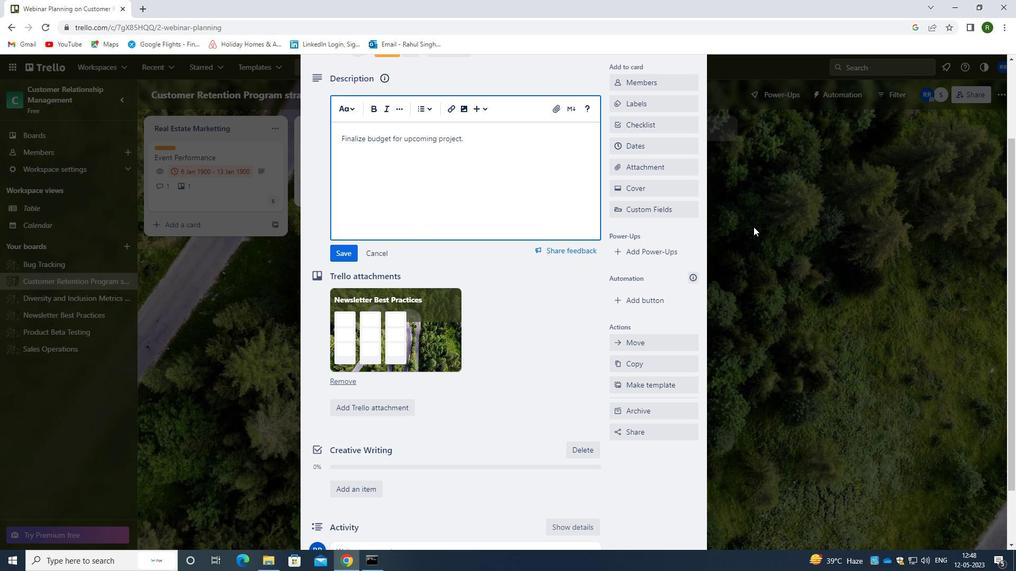 
Action: Mouse scrolled (691, 238) with delta (0, 0)
Screenshot: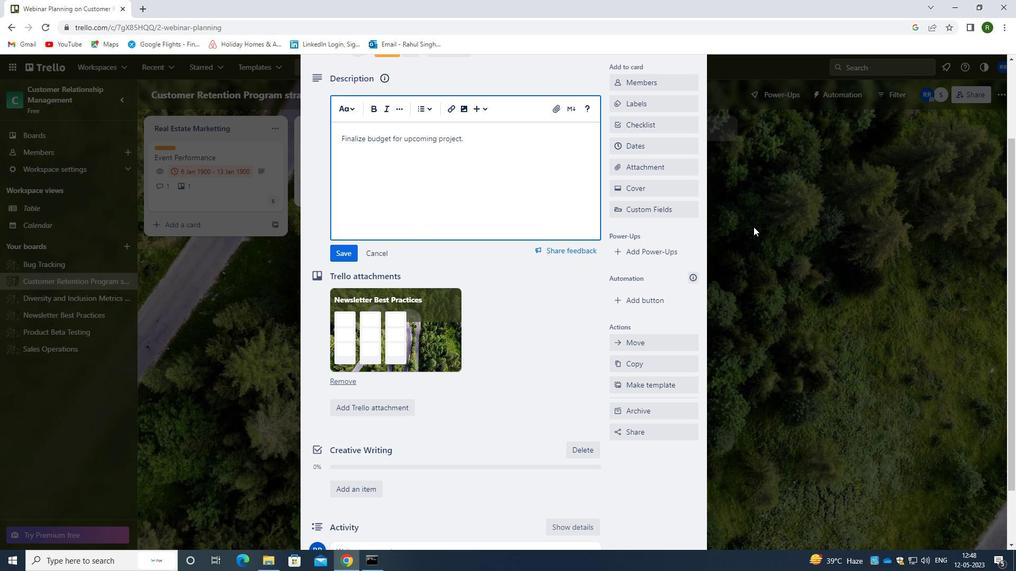 
Action: Mouse moved to (348, 359)
Screenshot: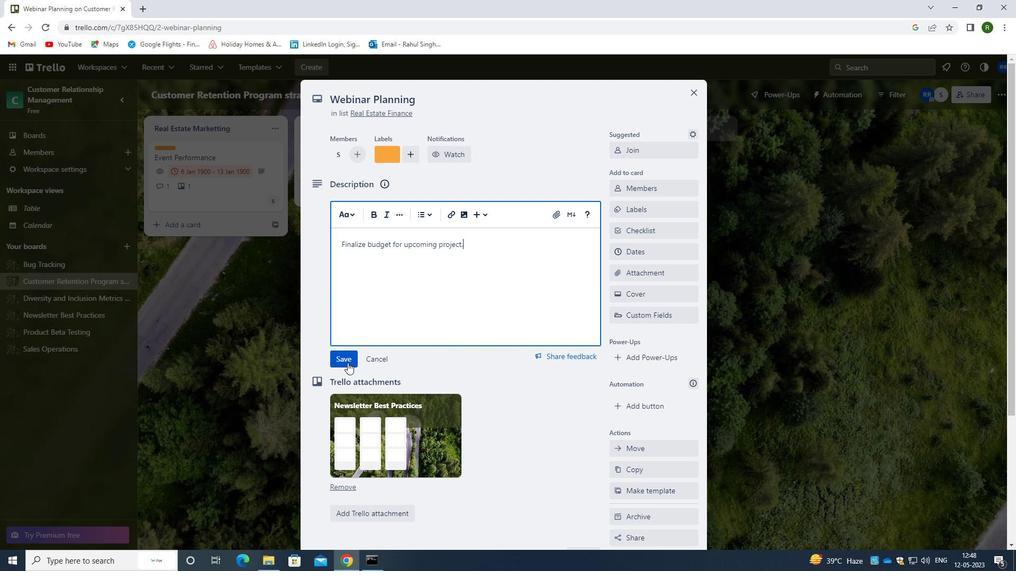 
Action: Mouse pressed left at (348, 359)
Screenshot: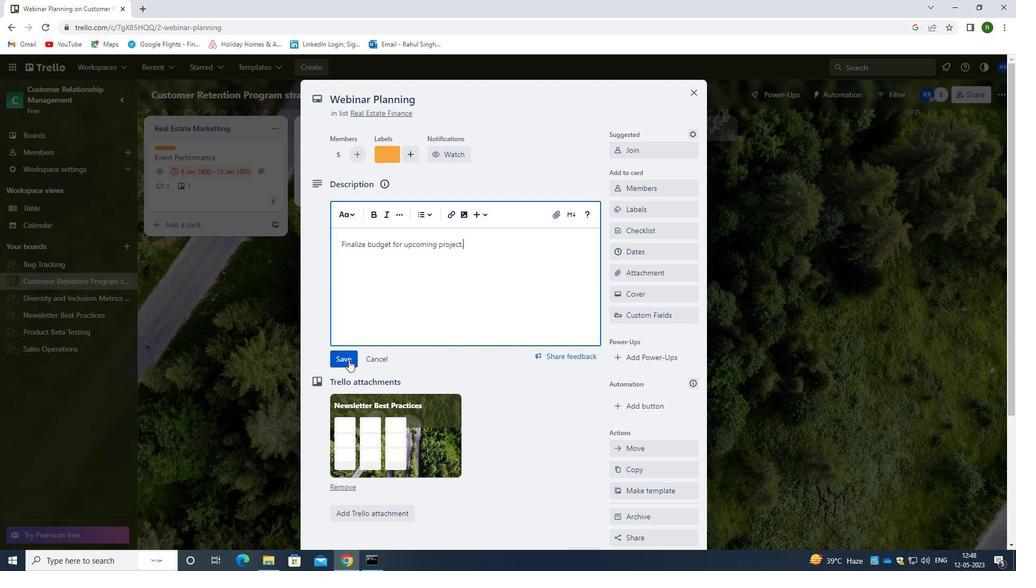
Action: Mouse moved to (488, 353)
Screenshot: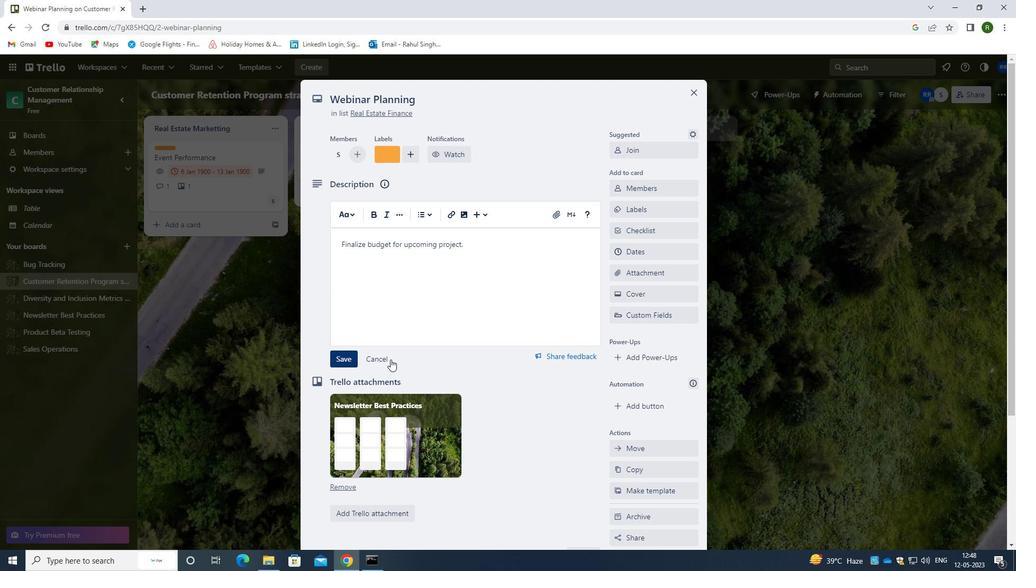 
Action: Mouse scrolled (488, 352) with delta (0, 0)
Screenshot: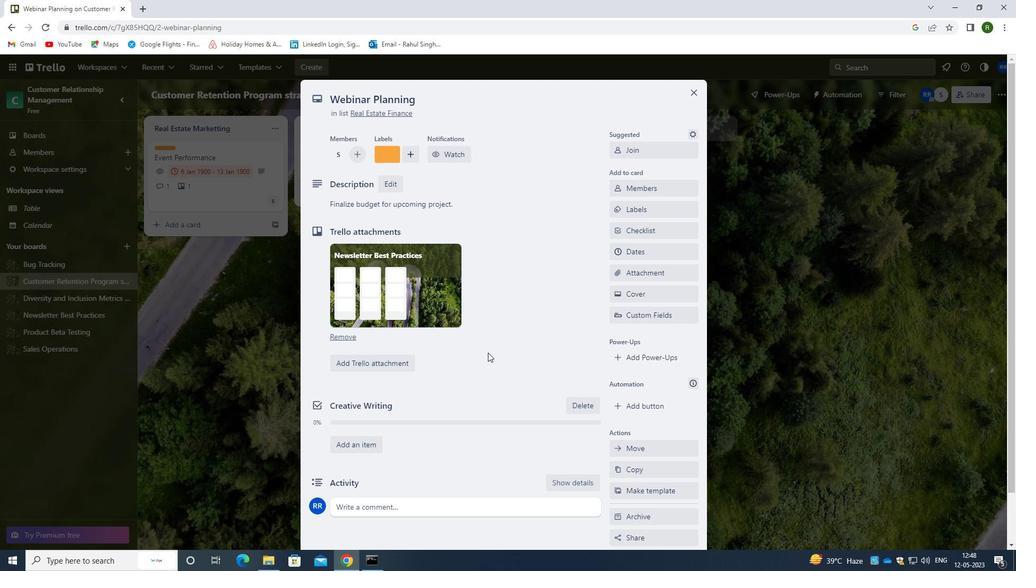 
Action: Mouse moved to (488, 353)
Screenshot: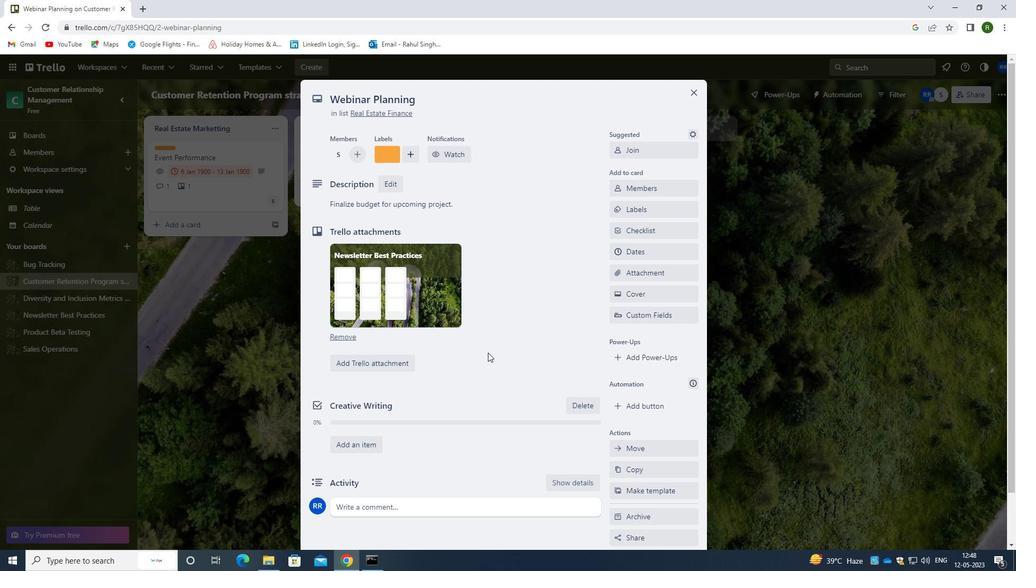 
Action: Mouse scrolled (488, 352) with delta (0, 0)
Screenshot: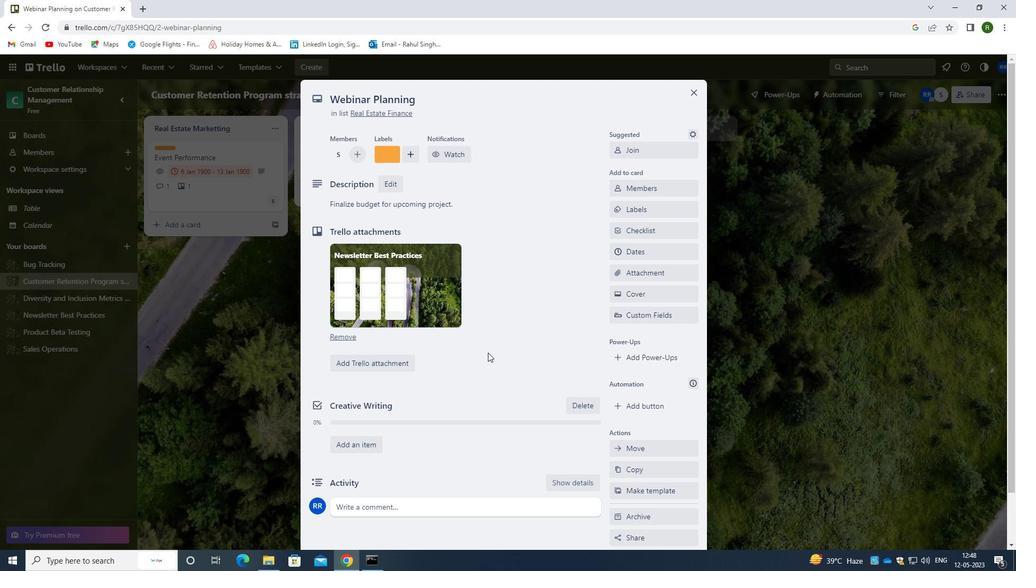 
Action: Mouse moved to (491, 361)
Screenshot: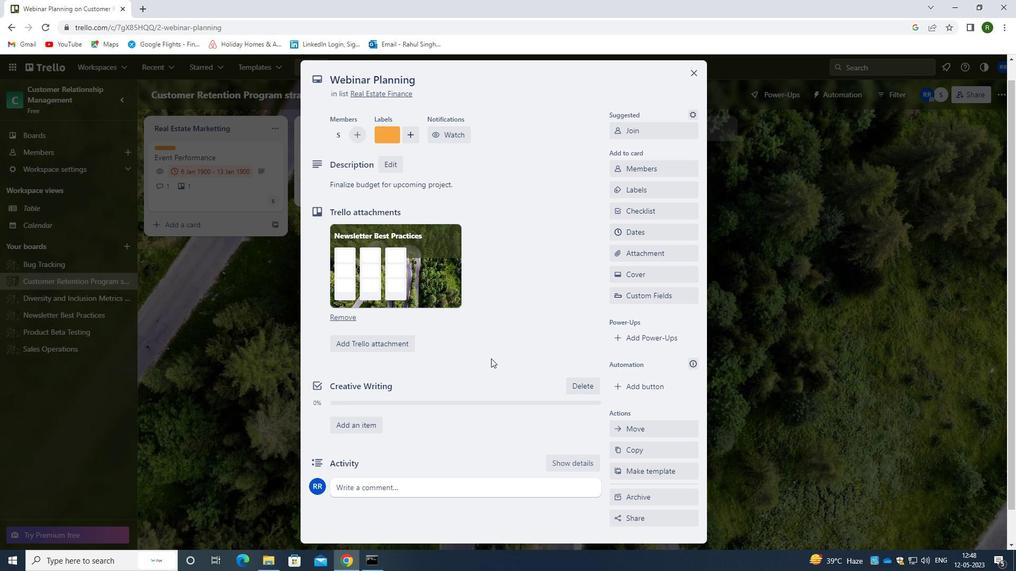 
Action: Mouse scrolled (491, 360) with delta (0, 0)
Screenshot: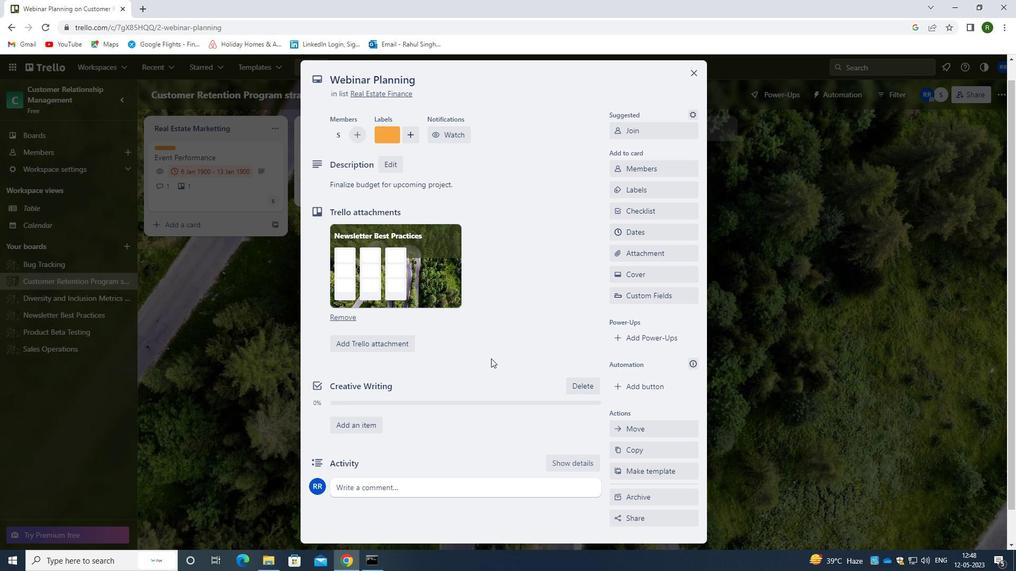 
Action: Mouse moved to (391, 449)
Screenshot: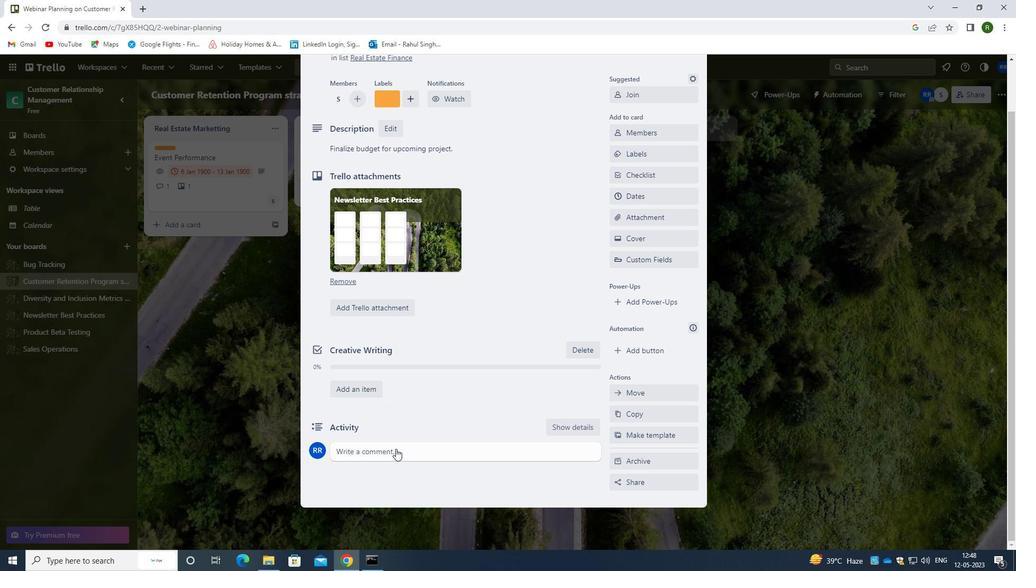 
Action: Mouse pressed left at (391, 449)
Screenshot: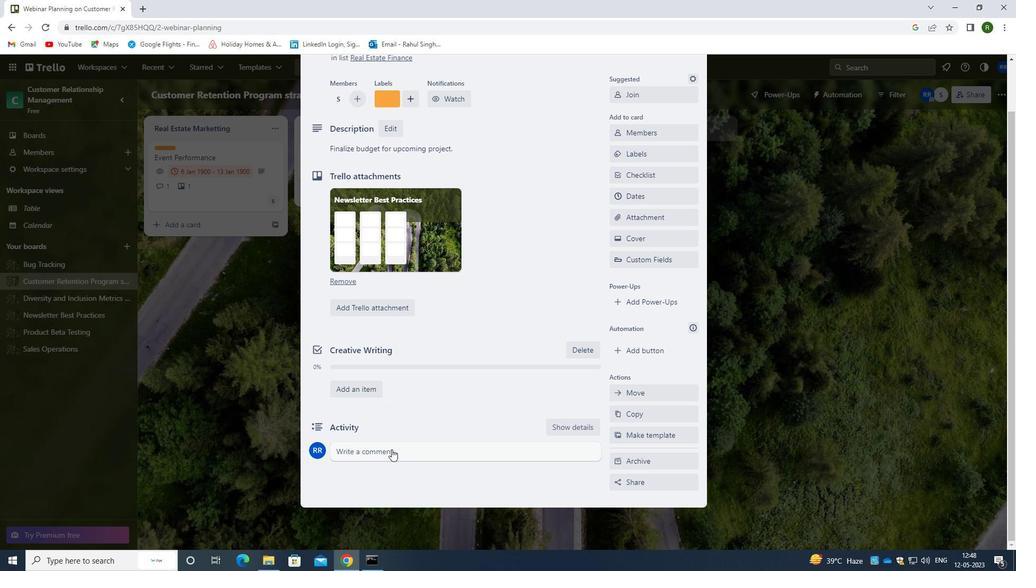 
Action: Mouse moved to (393, 482)
Screenshot: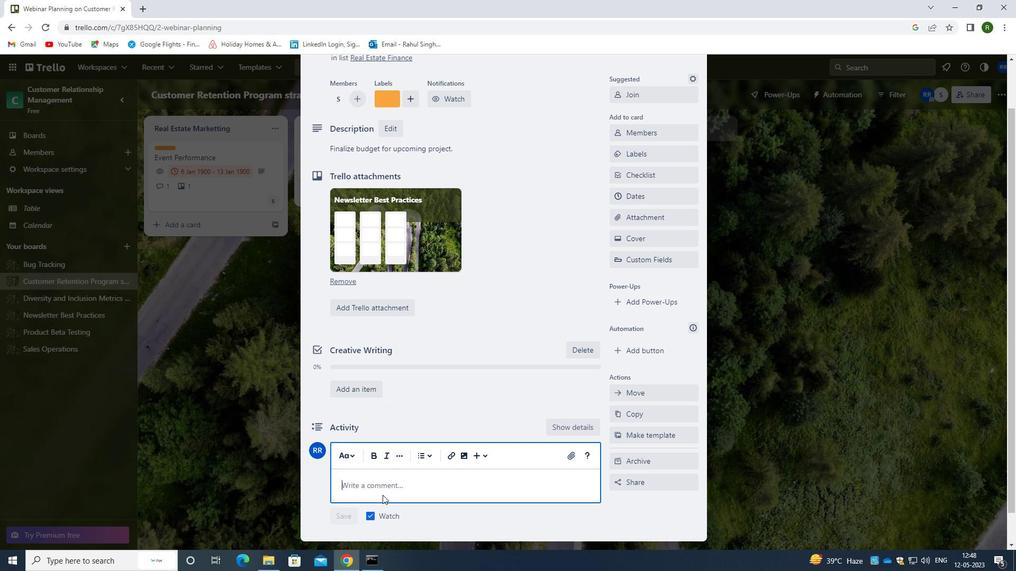 
Action: Mouse pressed left at (393, 482)
Screenshot: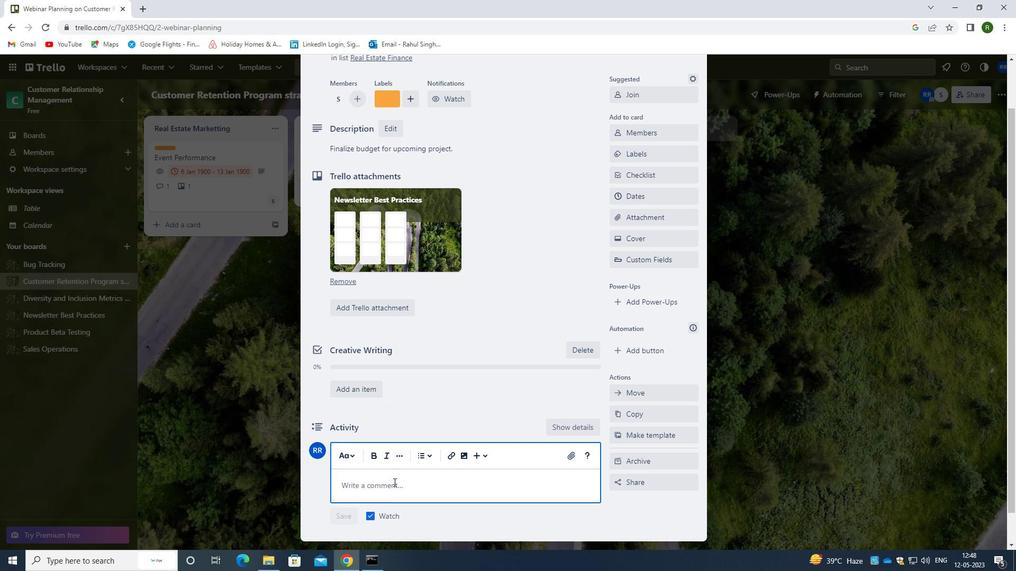 
Action: Mouse moved to (388, 477)
Screenshot: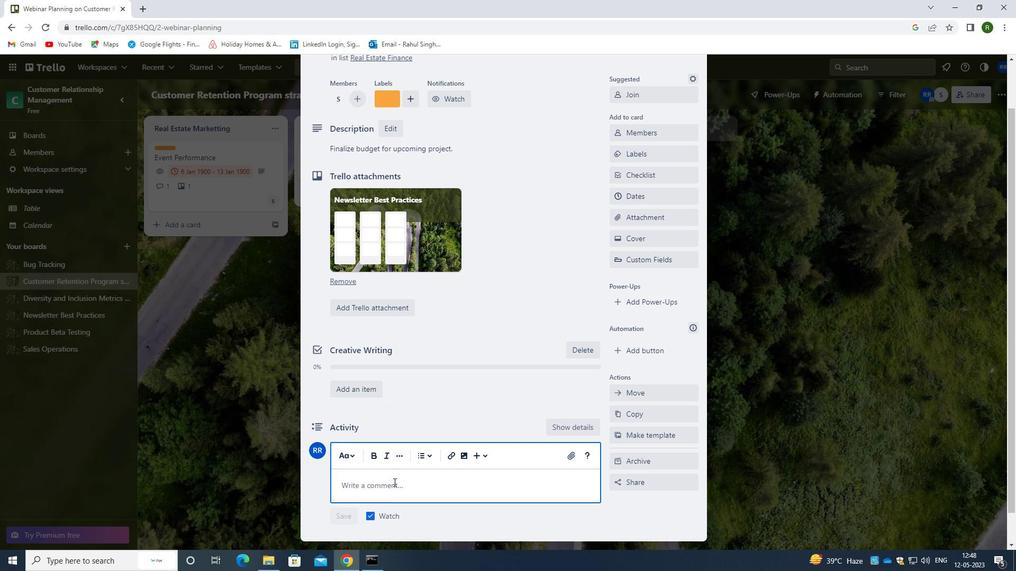 
Action: Key pressed <Key.caps_lock>T<Key.caps_lock>HIS<Key.space>TASK<Key.space>PRESENTS<Key.space>AN<Key.space>OPPORTUNITY<Key.space>TO<Key.space>DEMONSTRATE<Key.space>OUR<Key.space>COMU<Key.backspace>MUCIA<Key.backspace><Key.backspace><Key.backspace>NICATION<Key.space>AND<Key.space>COLLABORTA<Key.backspace>ION<Key.space>SKILLS,<Key.space>WORKING<Key.space>EFFECTIVELY<Key.space>WITH<Key.space>OTHERS<Key.space>TO<Key.space>ACHIVE<Key.space>A<Key.space>CO<Key.backspace><Key.backspace><Key.backspace><Key.backspace><Key.backspace><Key.backspace><Key.backspace>EVE<Key.space>A<Key.space>COMMON<Key.space>GOAL.
Screenshot: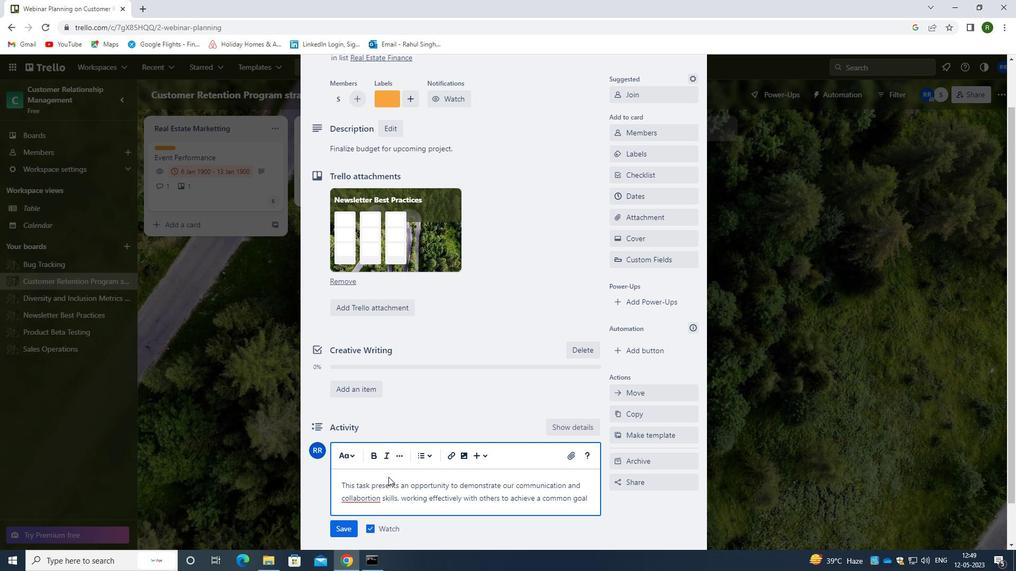 
Action: Mouse moved to (348, 531)
Screenshot: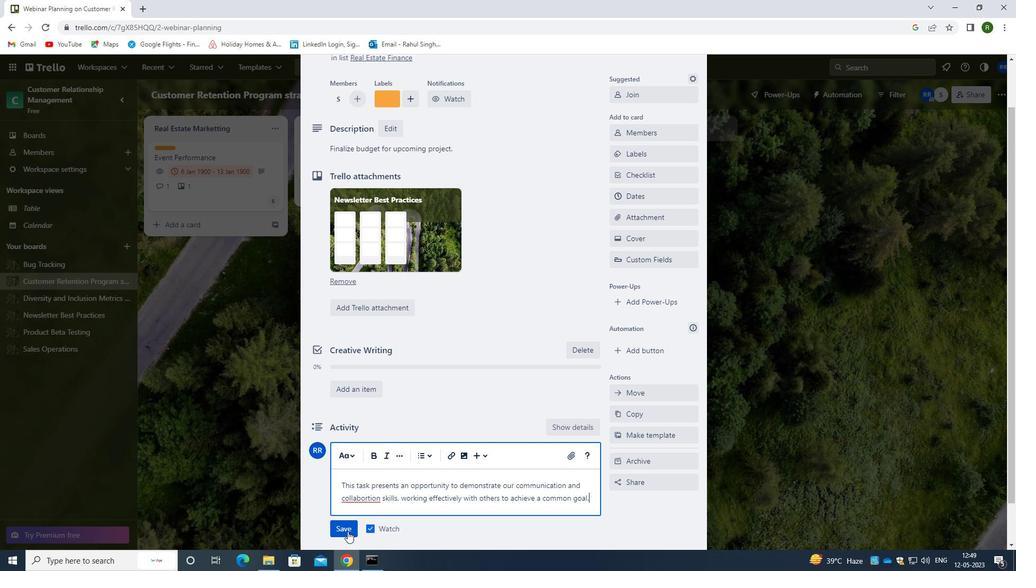 
Action: Mouse pressed left at (348, 531)
Screenshot: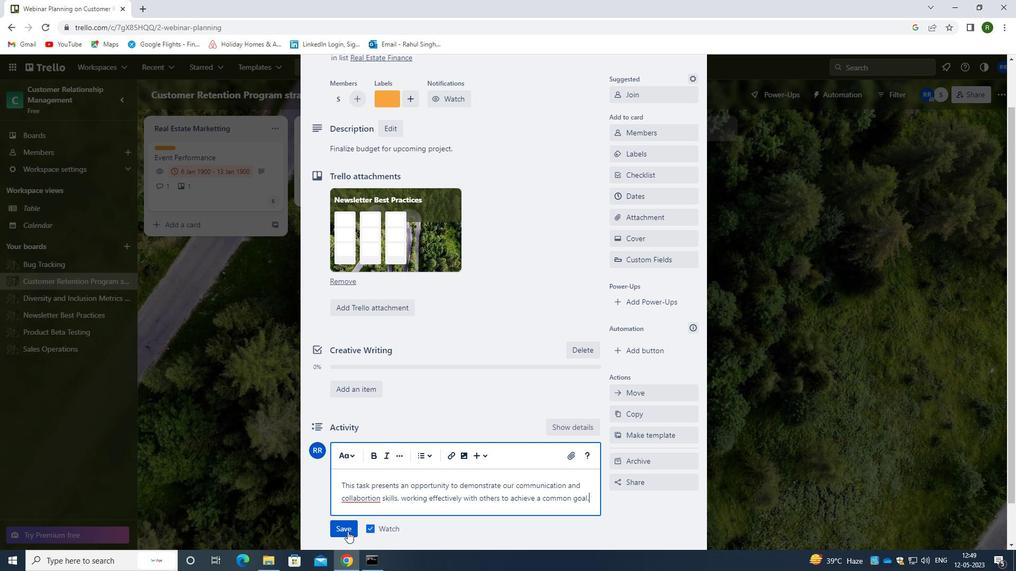 
Action: Mouse moved to (635, 201)
Screenshot: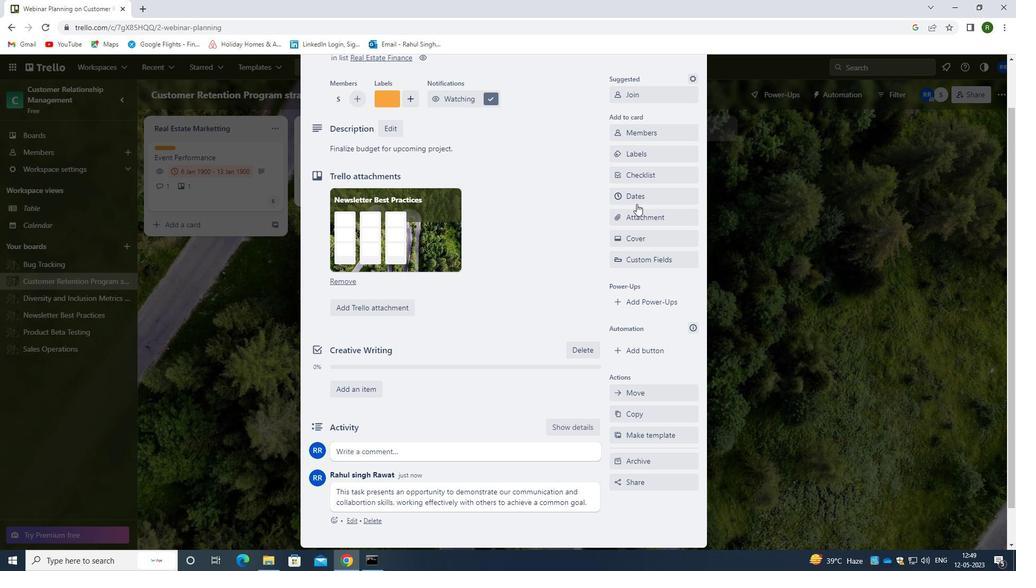
Action: Mouse pressed left at (635, 201)
Screenshot: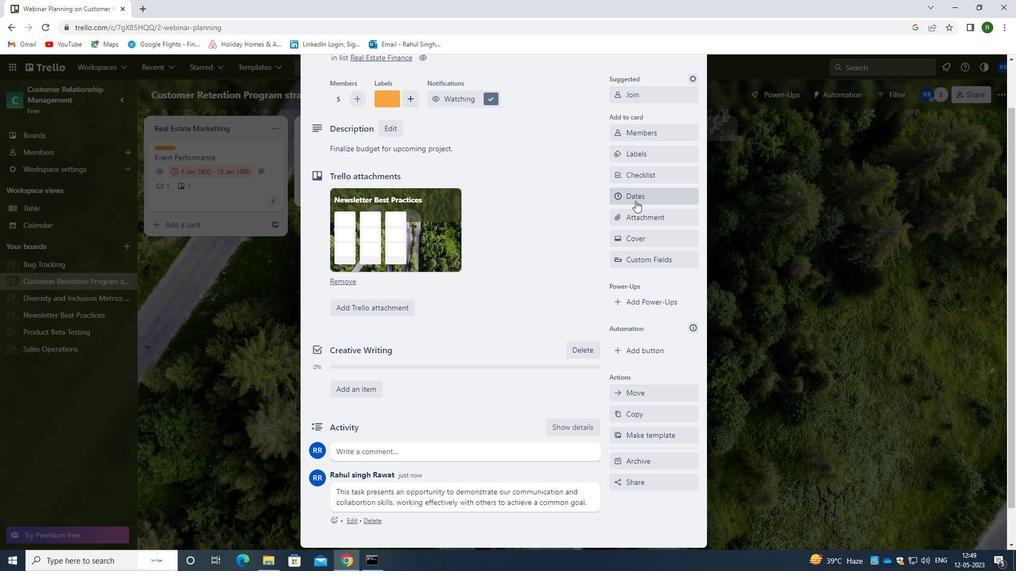 
Action: Mouse moved to (621, 287)
Screenshot: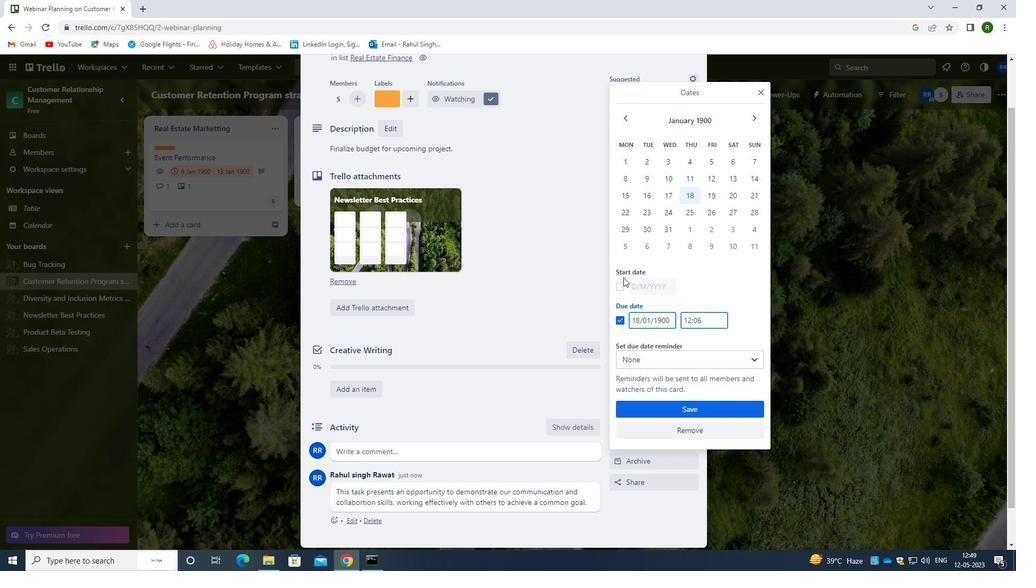 
Action: Mouse pressed left at (621, 287)
Screenshot: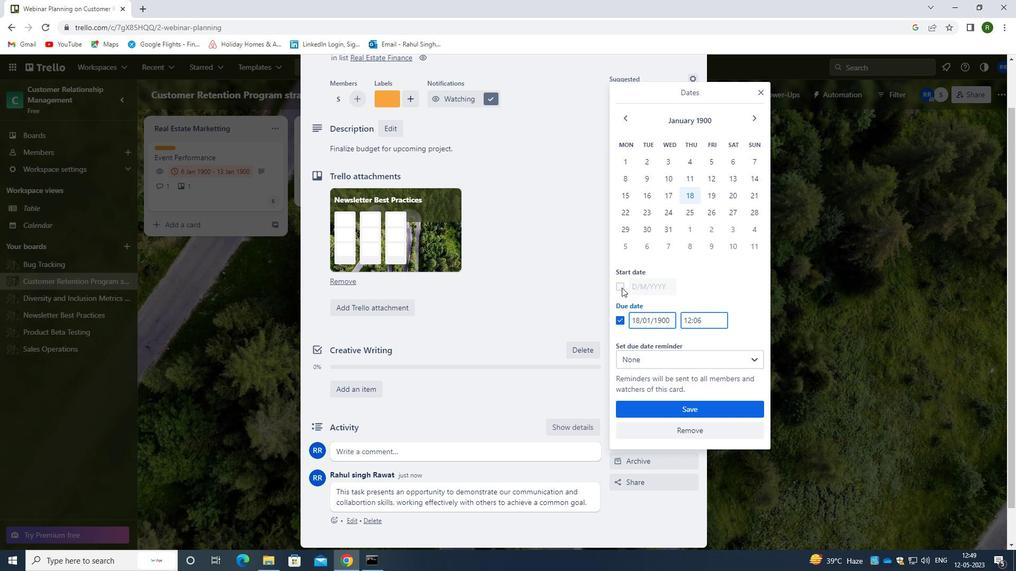 
Action: Mouse moved to (669, 285)
Screenshot: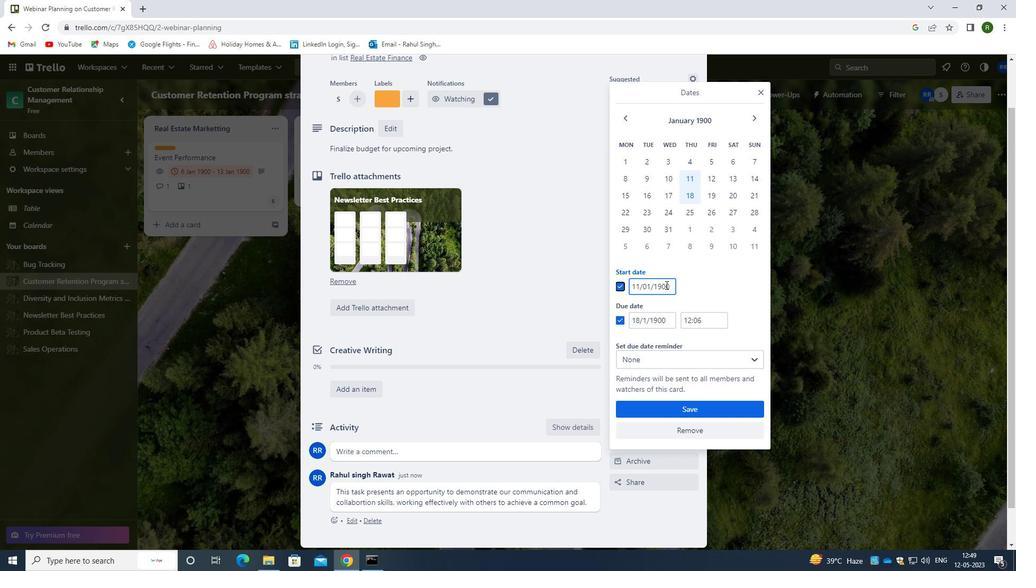 
Action: Mouse pressed left at (669, 285)
Screenshot: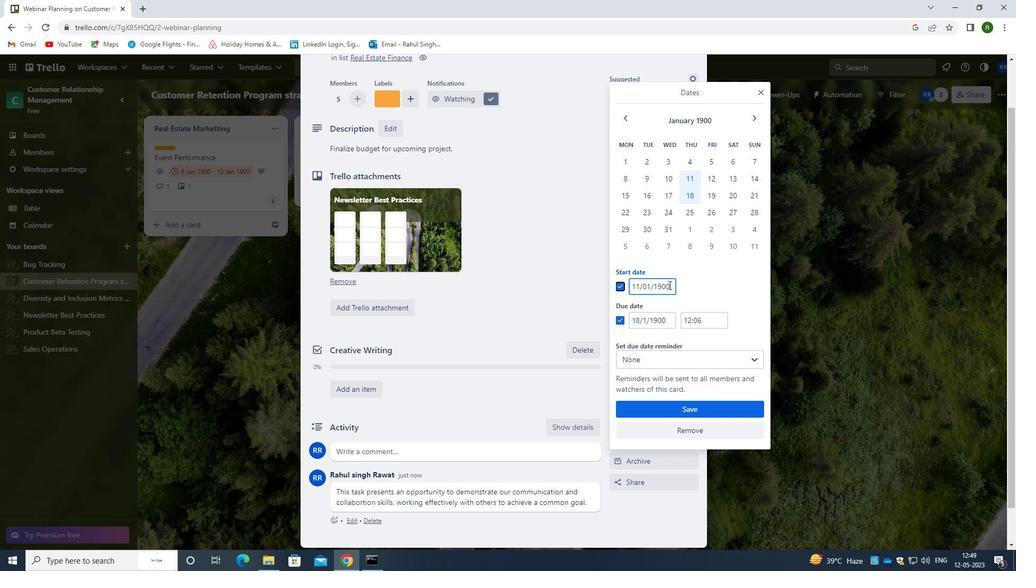 
Action: Mouse moved to (627, 284)
Screenshot: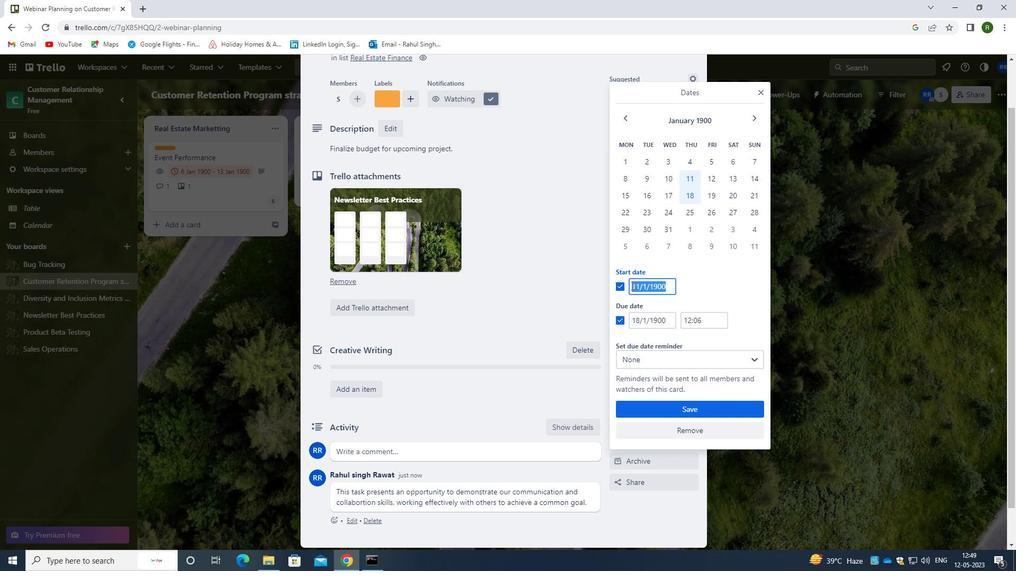 
Action: Key pressed 12/01/1900
Screenshot: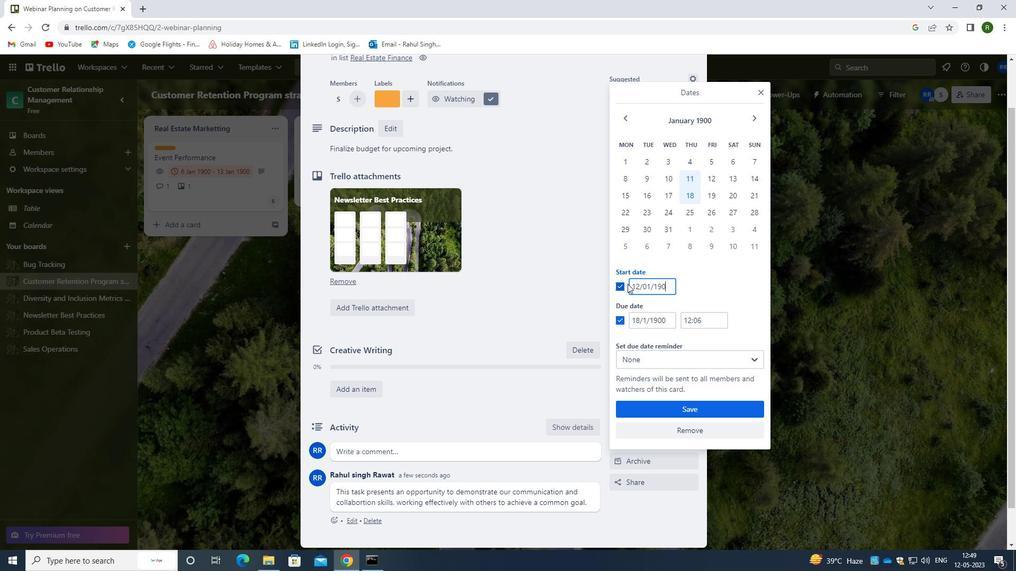 
Action: Mouse moved to (667, 320)
Screenshot: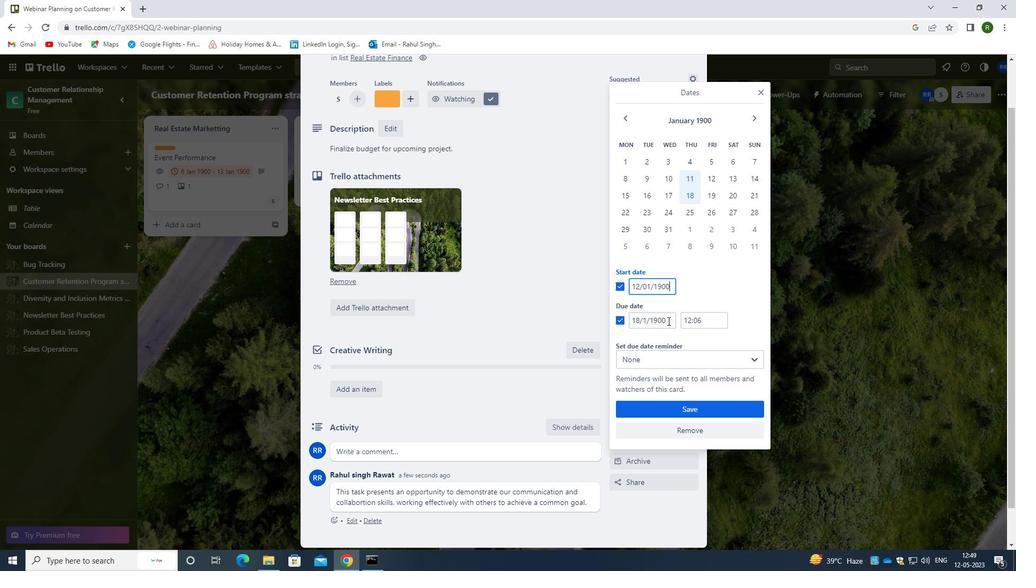 
Action: Mouse pressed left at (667, 320)
Screenshot: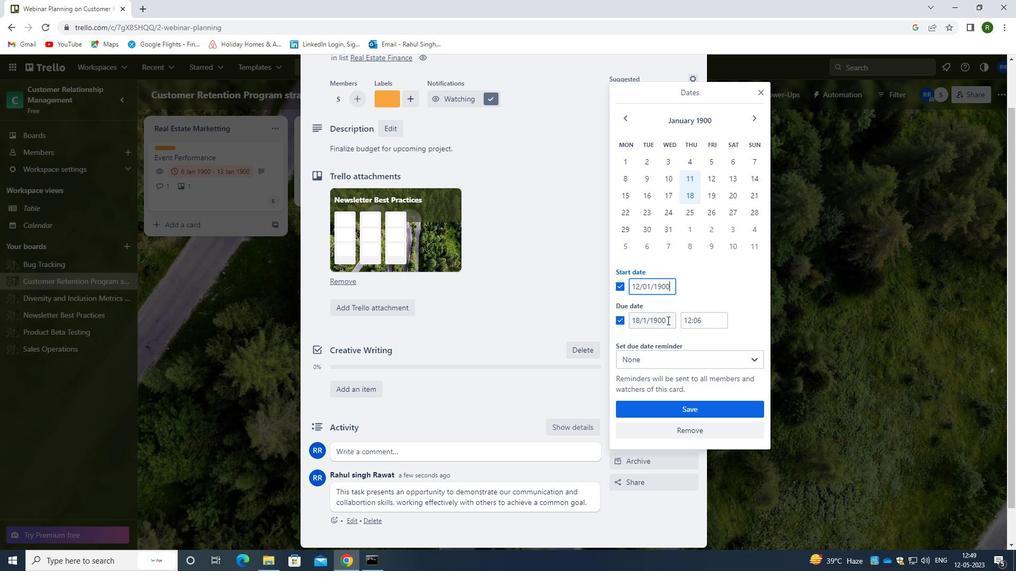 
Action: Mouse moved to (622, 327)
Screenshot: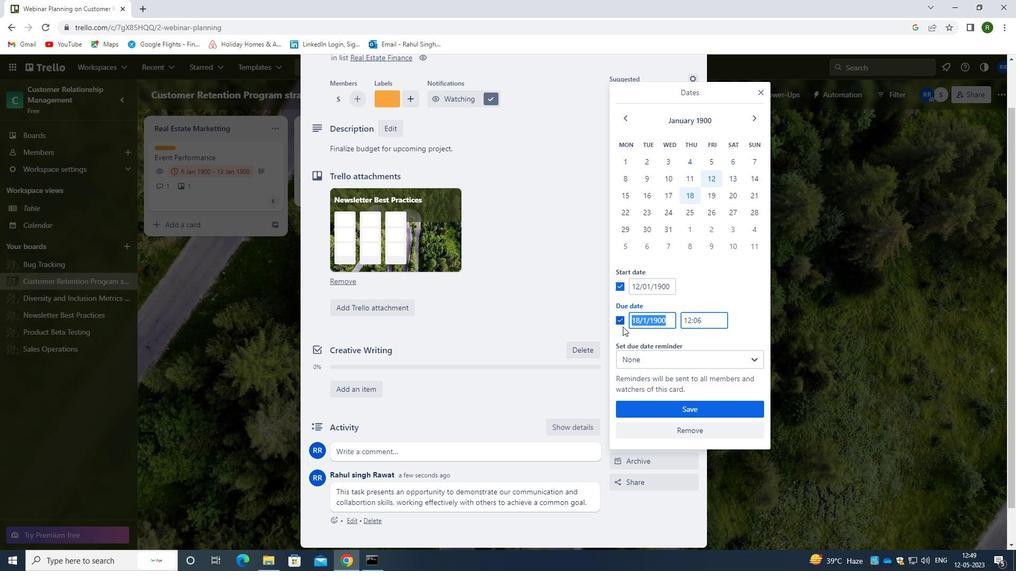 
Action: Key pressed 19/1<Key.backspace>01/1900
Screenshot: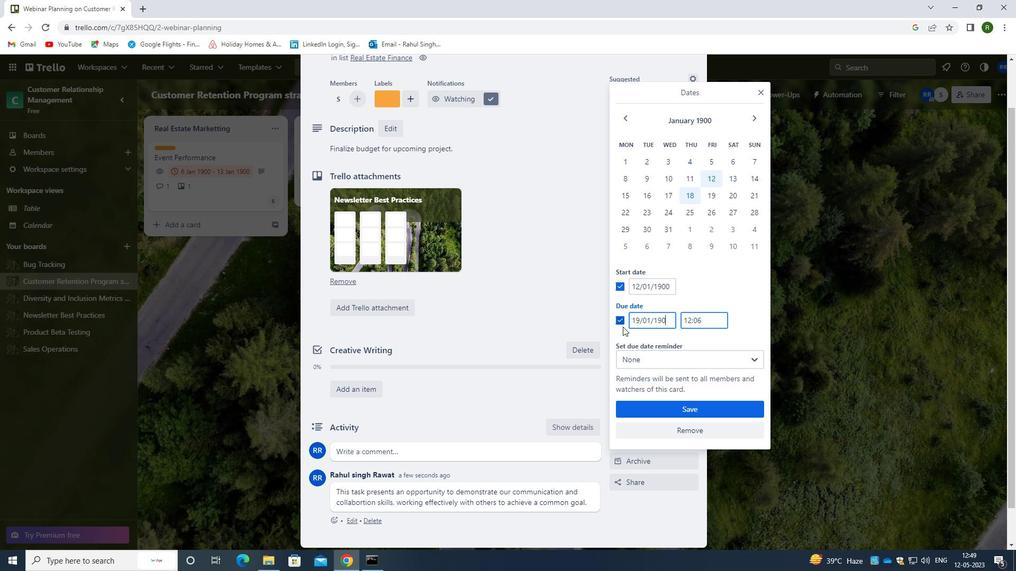 
Action: Mouse moved to (700, 414)
Screenshot: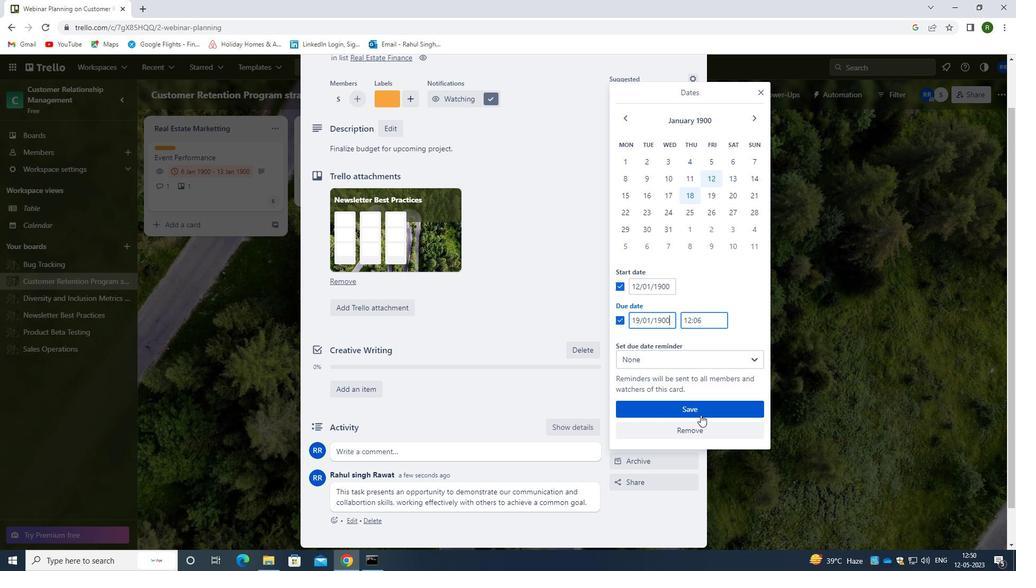 
Action: Mouse pressed left at (700, 414)
Screenshot: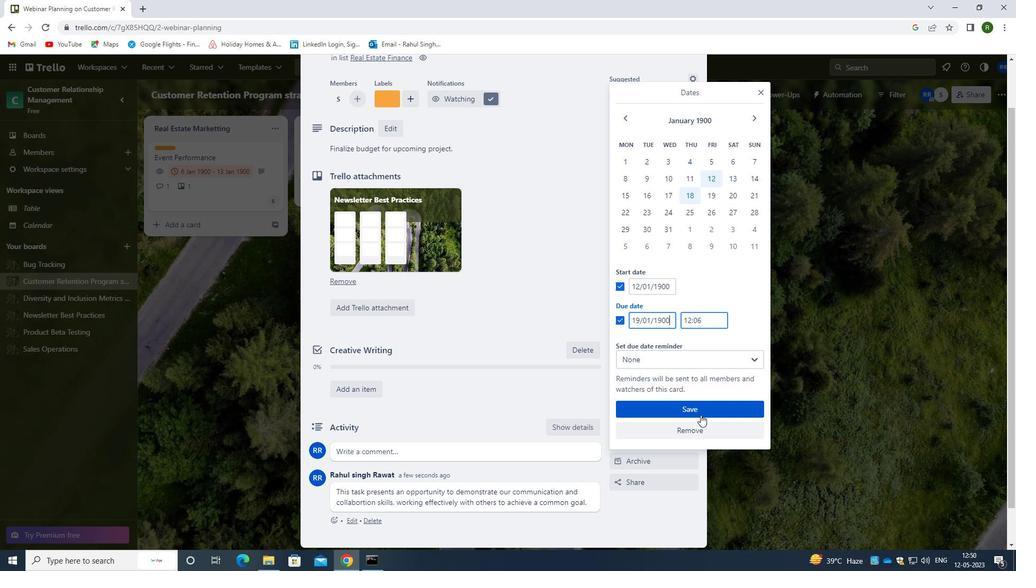 
Action: Mouse moved to (719, 332)
Screenshot: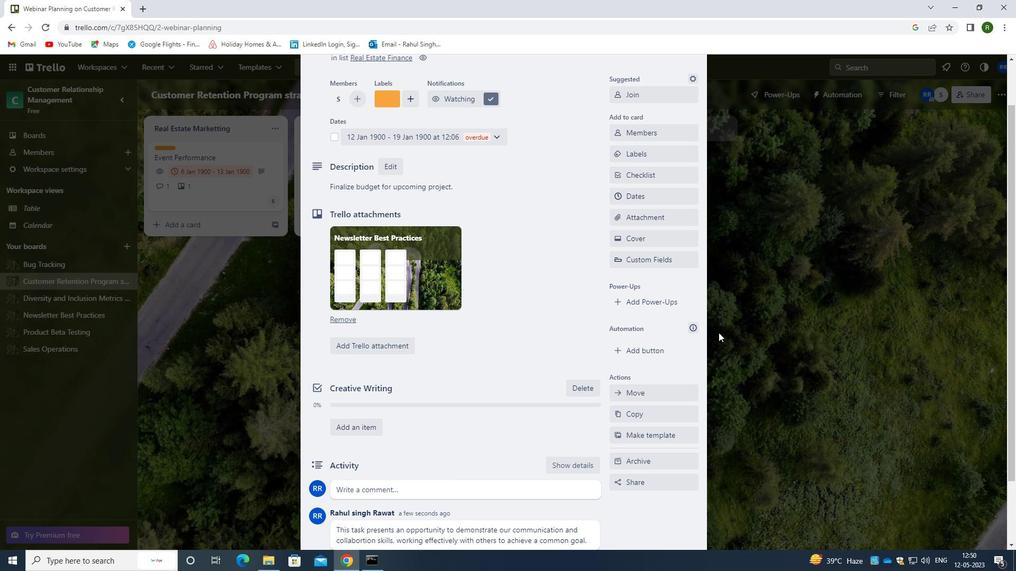 
Action: Mouse scrolled (719, 333) with delta (0, 0)
Screenshot: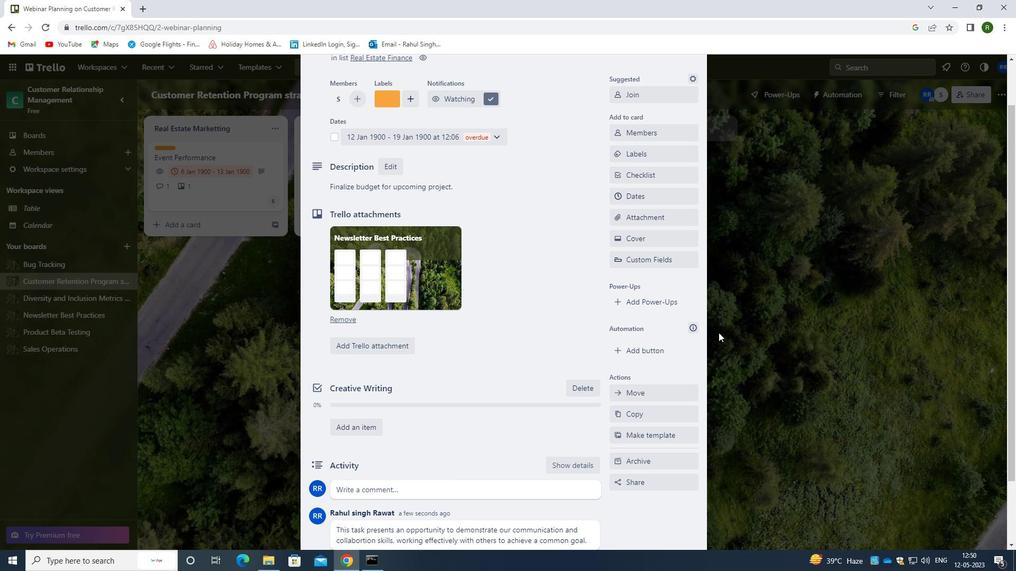 
Action: Mouse scrolled (719, 333) with delta (0, 0)
Screenshot: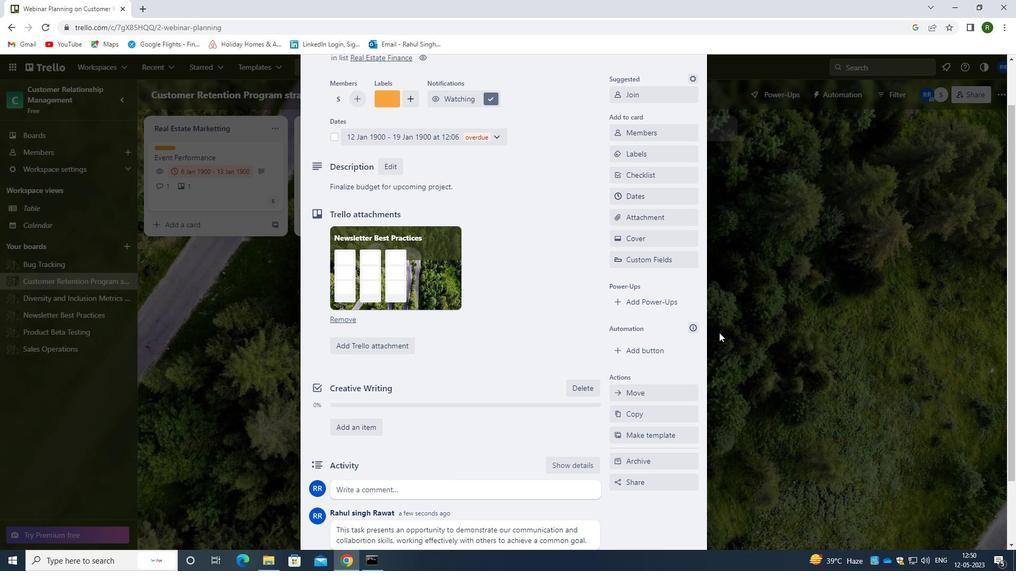 
Action: Mouse moved to (693, 94)
Screenshot: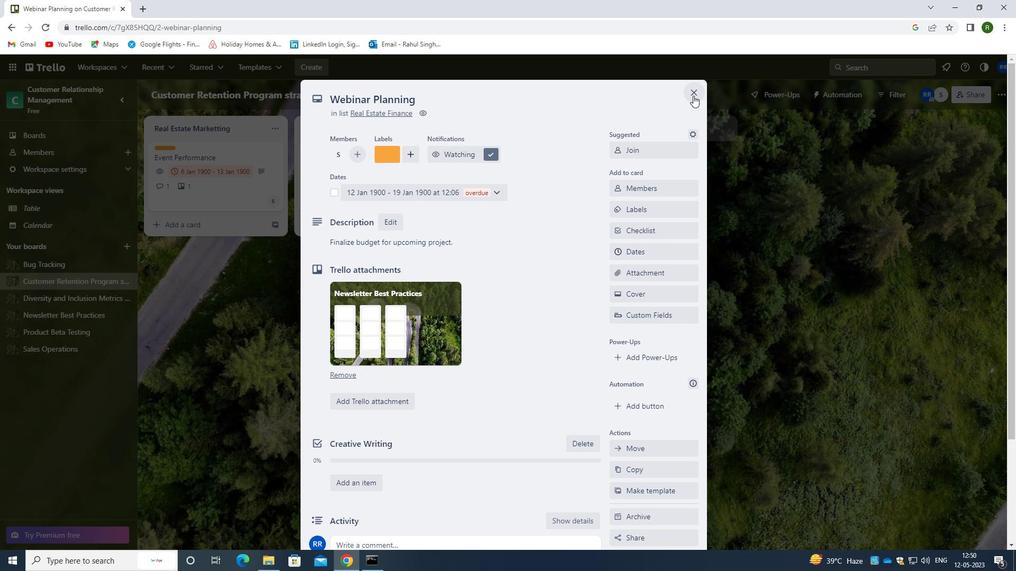
Action: Mouse pressed left at (693, 94)
Screenshot: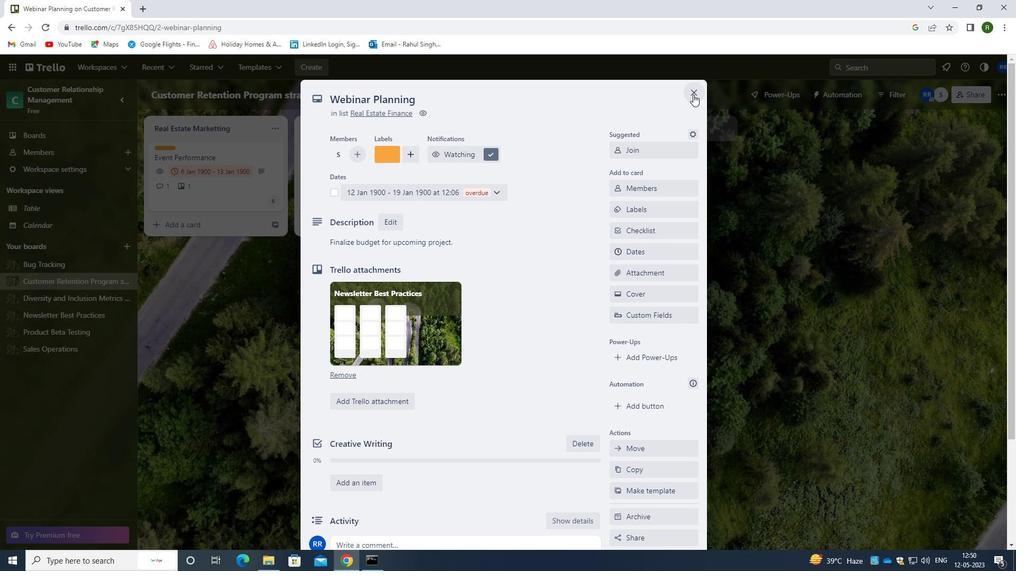 
Action: Mouse moved to (683, 212)
Screenshot: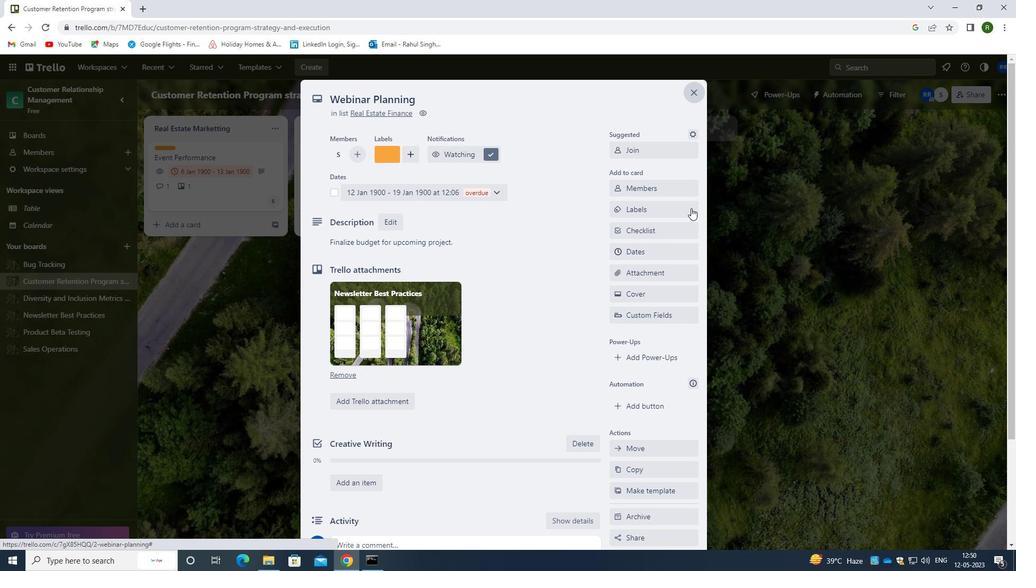 
